 Task: Create in the project ByteTech and in the Backlog issue 'Upgrade the content delivery and caching mechanisms of a web application to improve content delivery speed and reliability' a child issue 'Integration with performance review systems', and assign it to team member softage.2@softage.net. Create in the project ByteTech and in the Backlog issue 'Create a new online platform for online gardening courses with advanced gardening tools and community features' a child issue 'Big data model interpretability and transparency testing and reporting', and assign it to team member softage.3@softage.net
Action: Mouse moved to (89, 172)
Screenshot: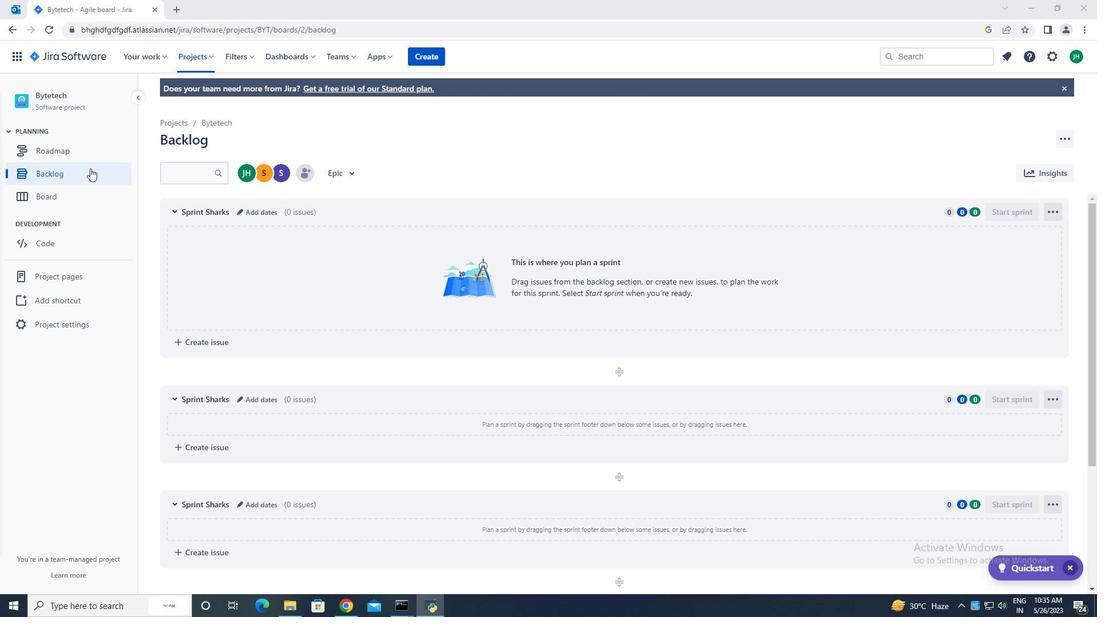 
Action: Mouse pressed left at (89, 172)
Screenshot: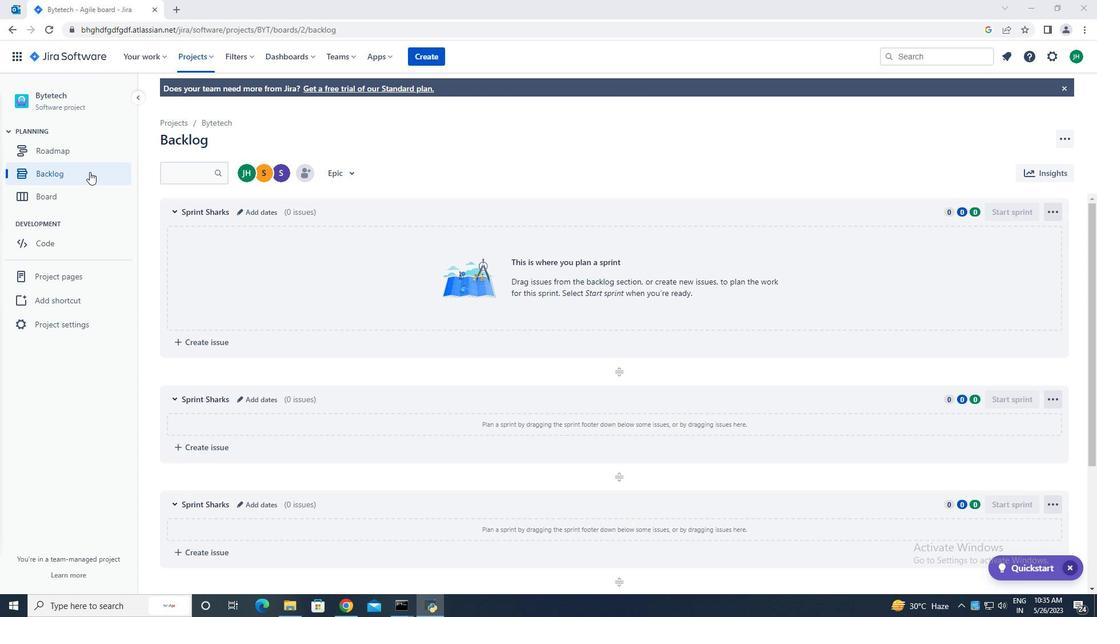 
Action: Mouse moved to (358, 362)
Screenshot: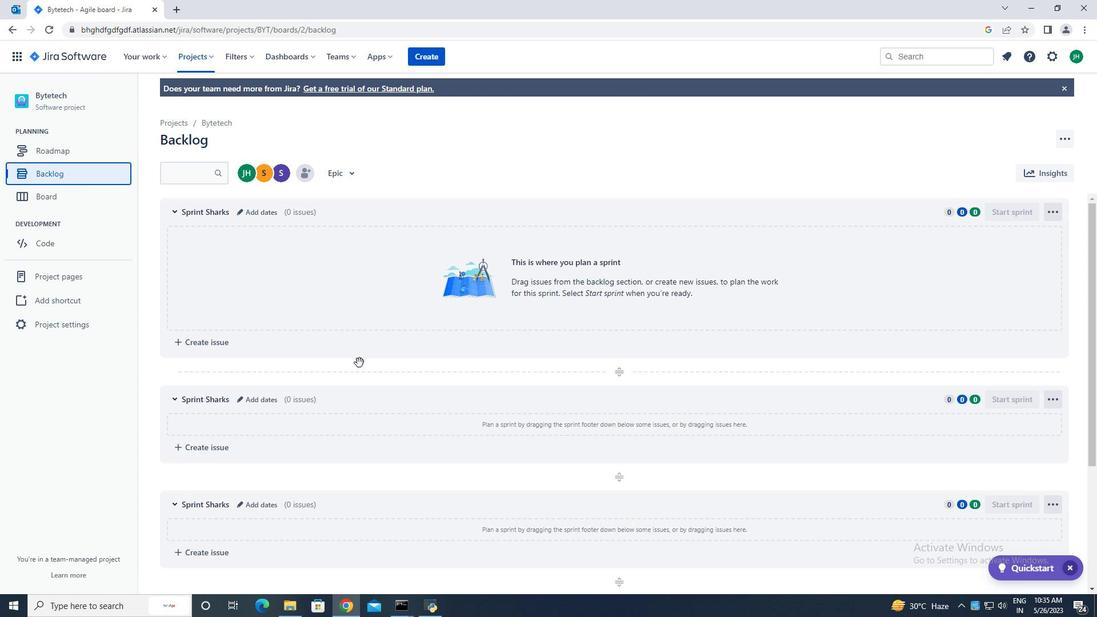 
Action: Mouse scrolled (358, 362) with delta (0, 0)
Screenshot: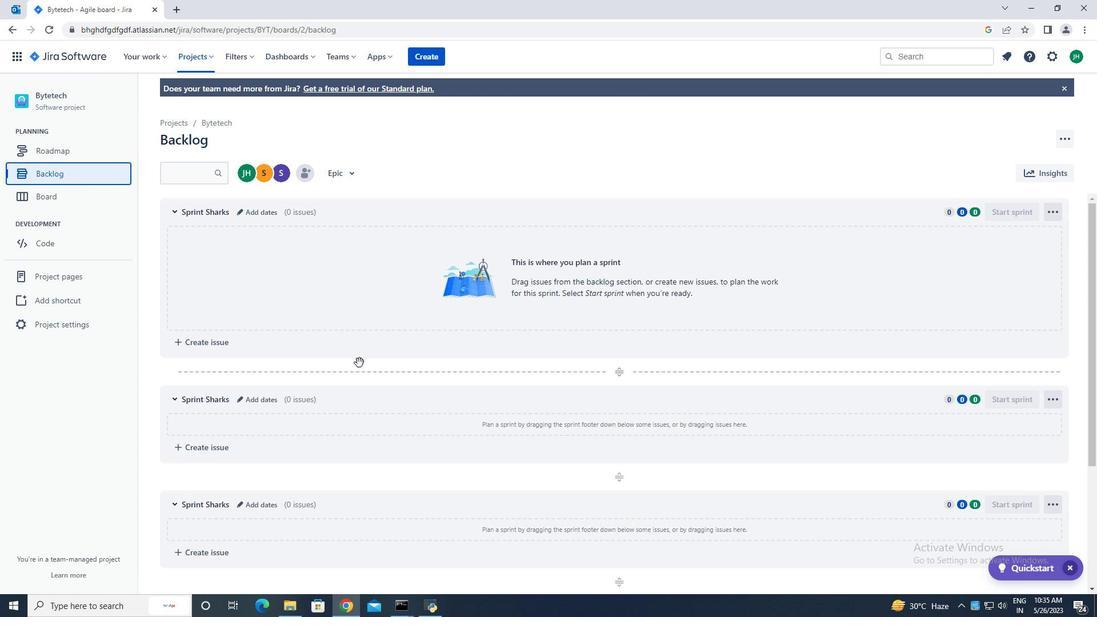 
Action: Mouse scrolled (358, 362) with delta (0, 0)
Screenshot: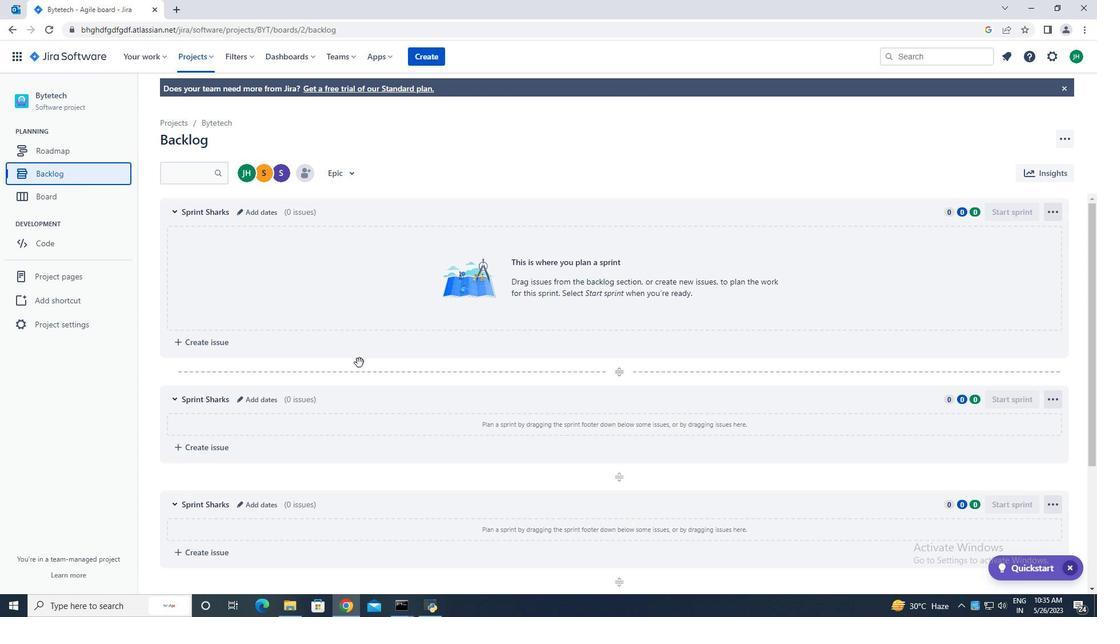
Action: Mouse scrolled (358, 362) with delta (0, 0)
Screenshot: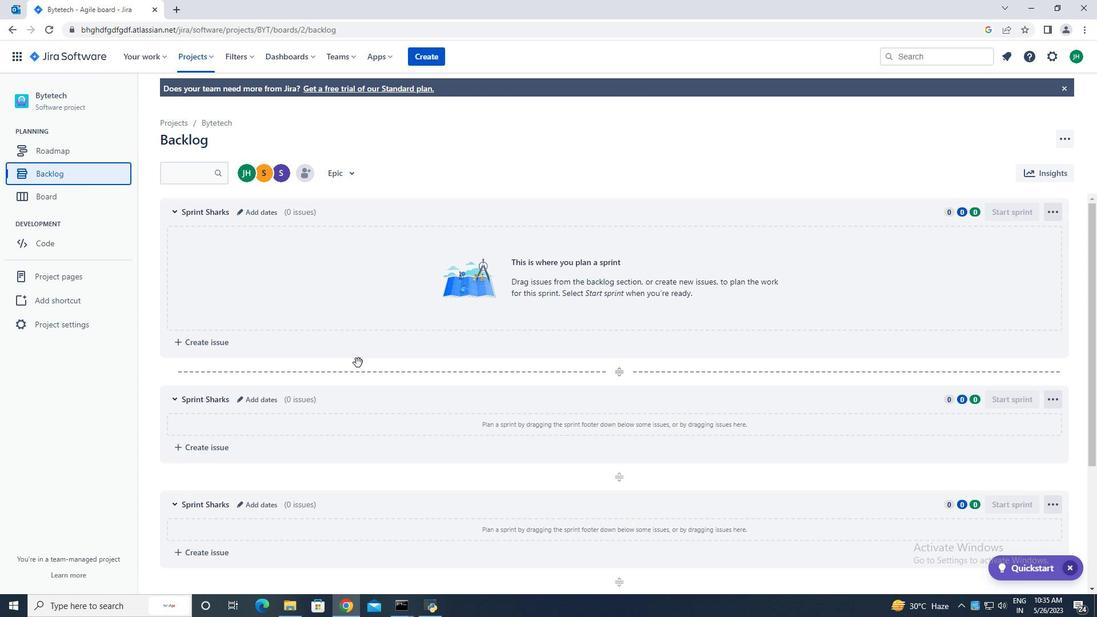 
Action: Mouse moved to (354, 357)
Screenshot: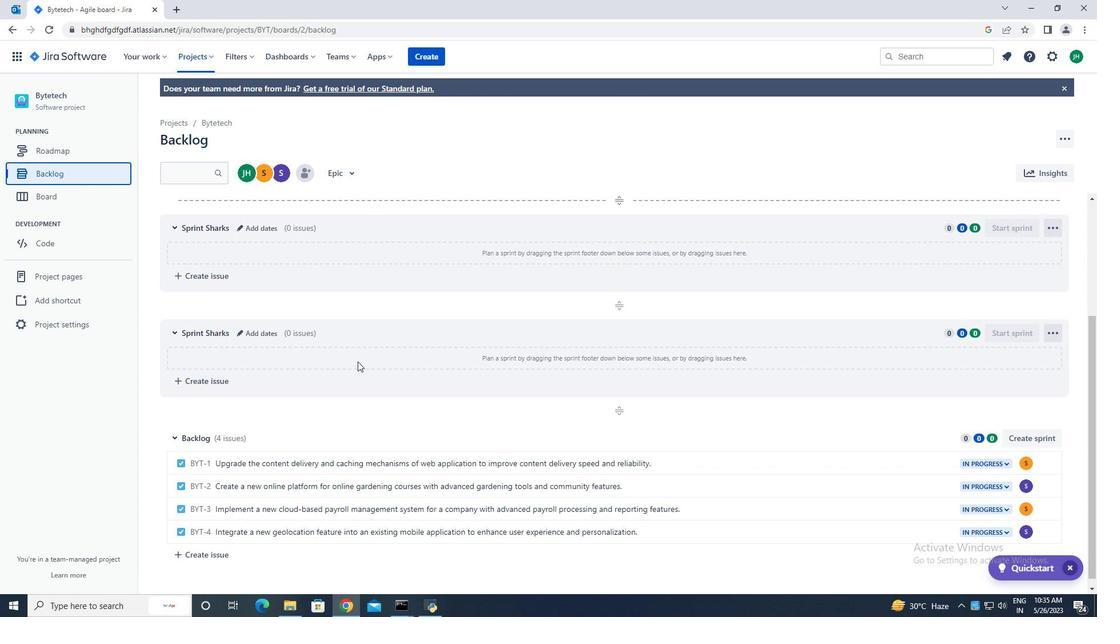 
Action: Mouse scrolled (354, 356) with delta (0, 0)
Screenshot: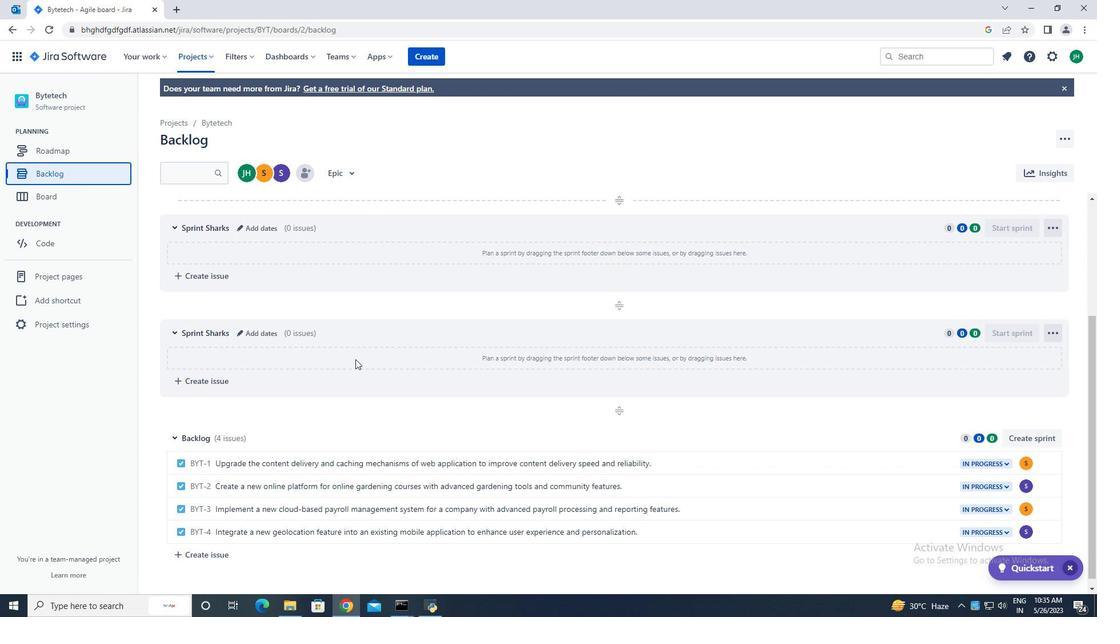 
Action: Mouse scrolled (354, 356) with delta (0, 0)
Screenshot: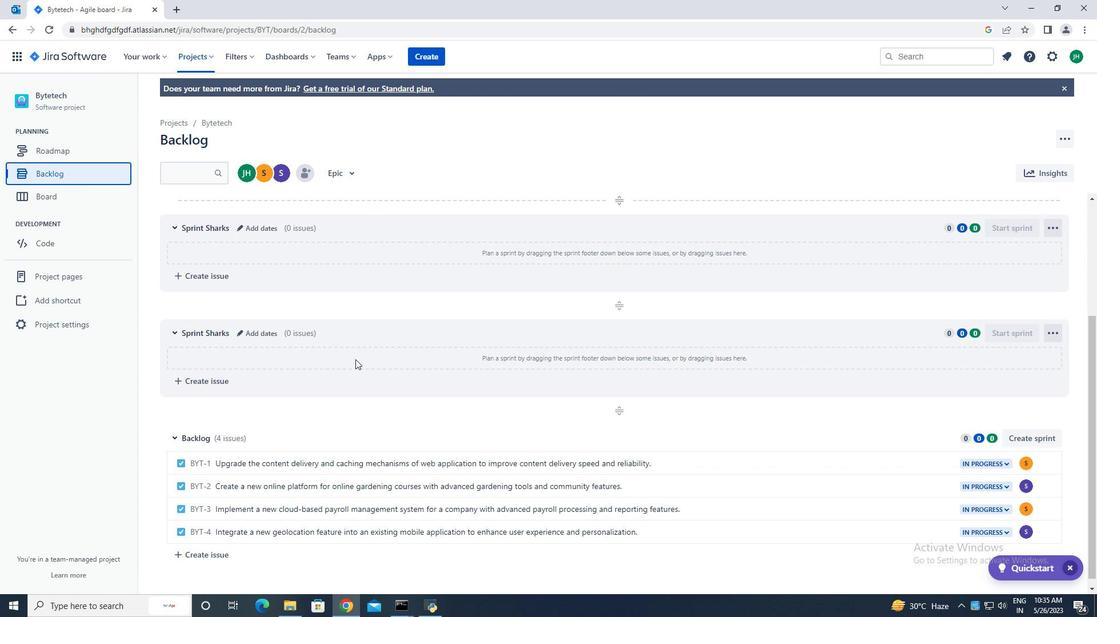 
Action: Mouse moved to (354, 357)
Screenshot: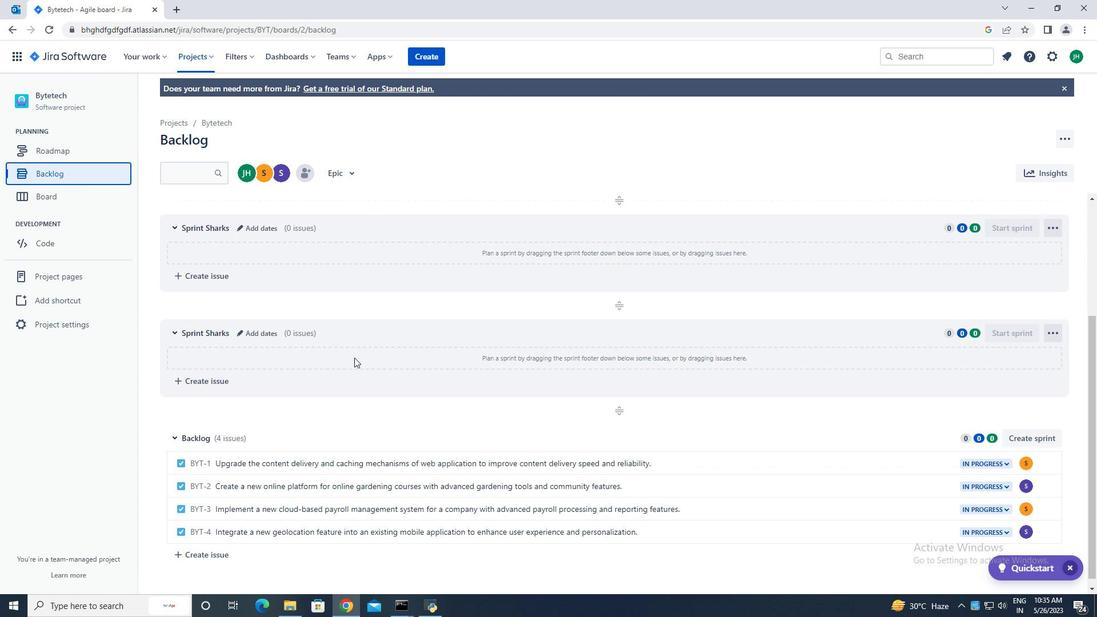 
Action: Mouse scrolled (354, 356) with delta (0, 0)
Screenshot: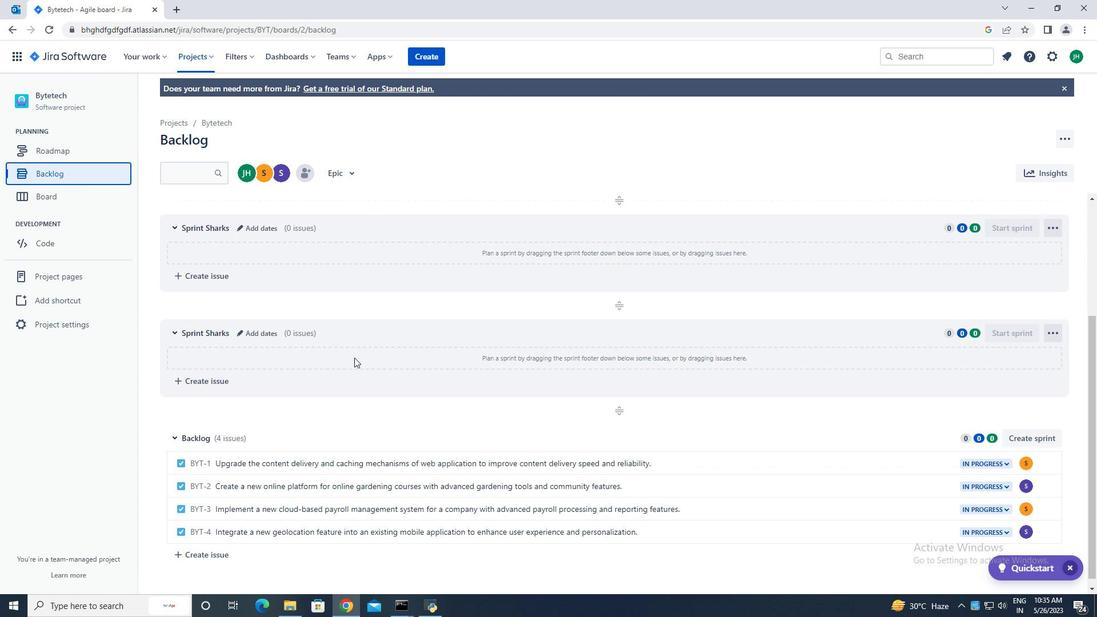 
Action: Mouse moved to (353, 358)
Screenshot: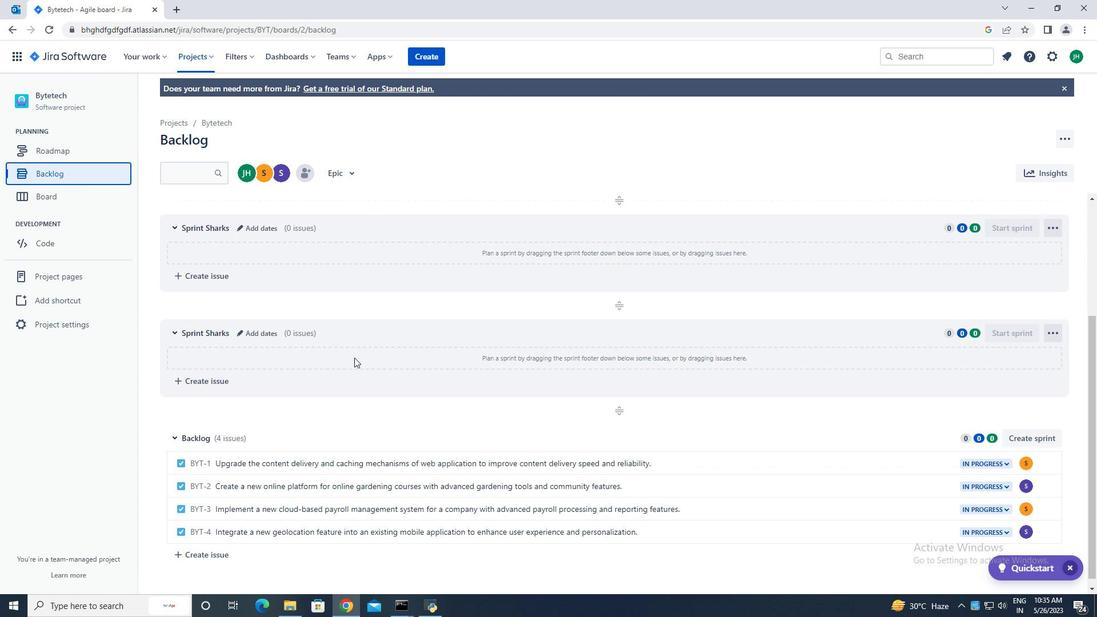 
Action: Mouse scrolled (353, 358) with delta (0, 0)
Screenshot: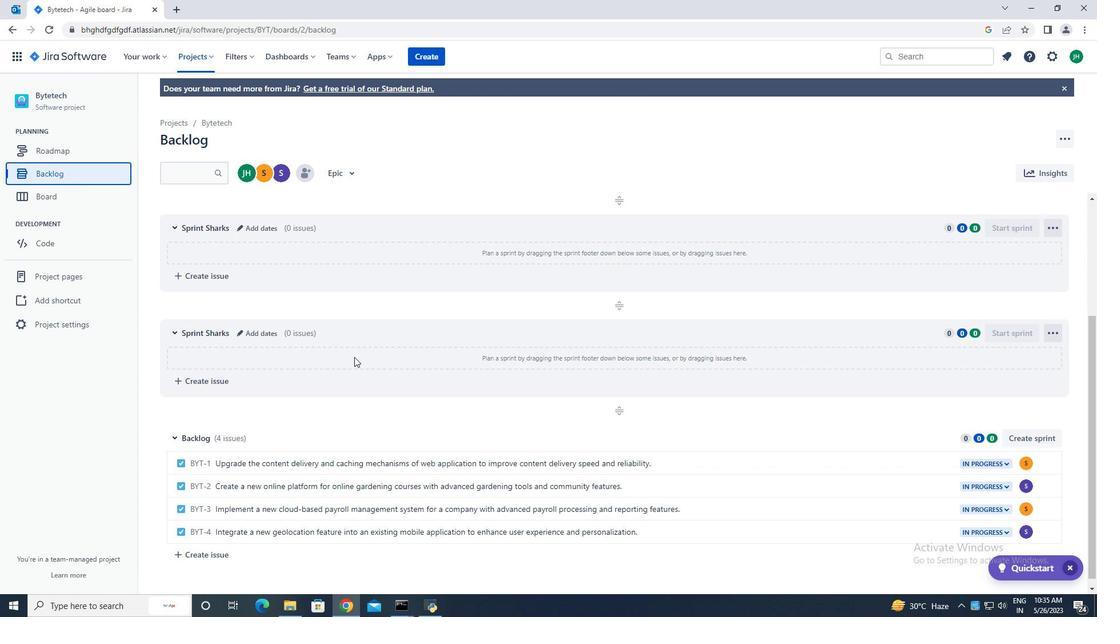 
Action: Mouse moved to (352, 361)
Screenshot: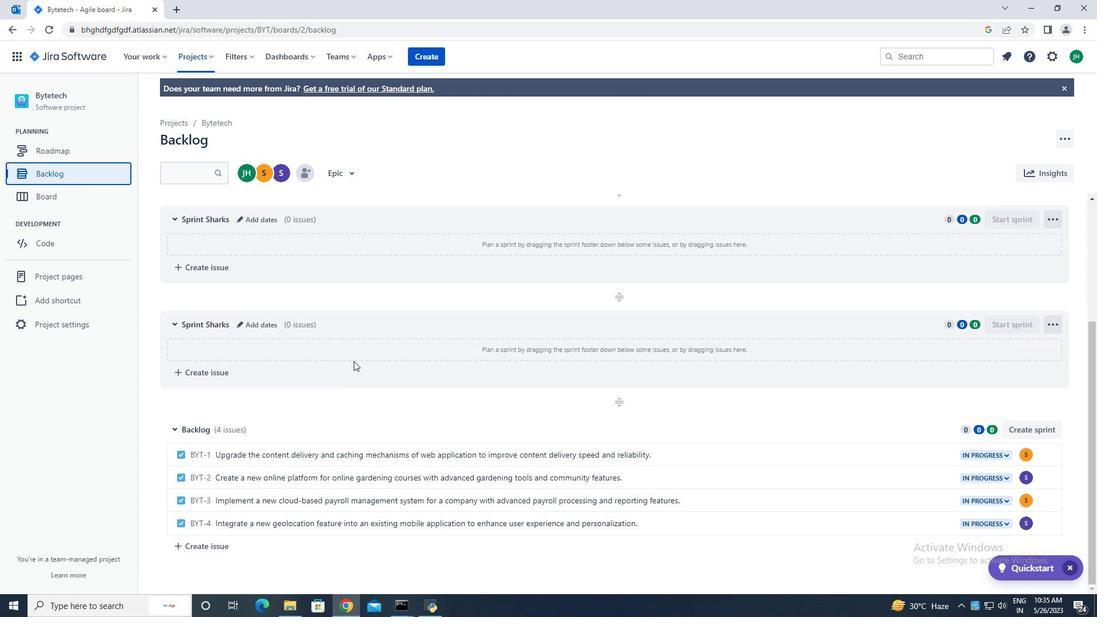 
Action: Mouse scrolled (352, 360) with delta (0, 0)
Screenshot: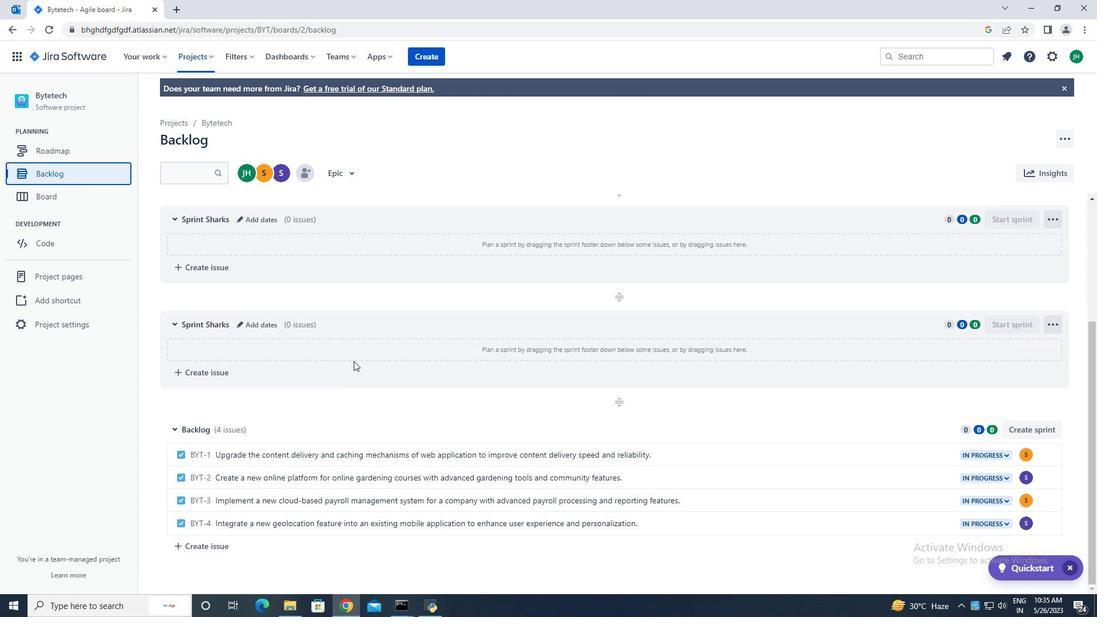 
Action: Mouse scrolled (352, 360) with delta (0, 0)
Screenshot: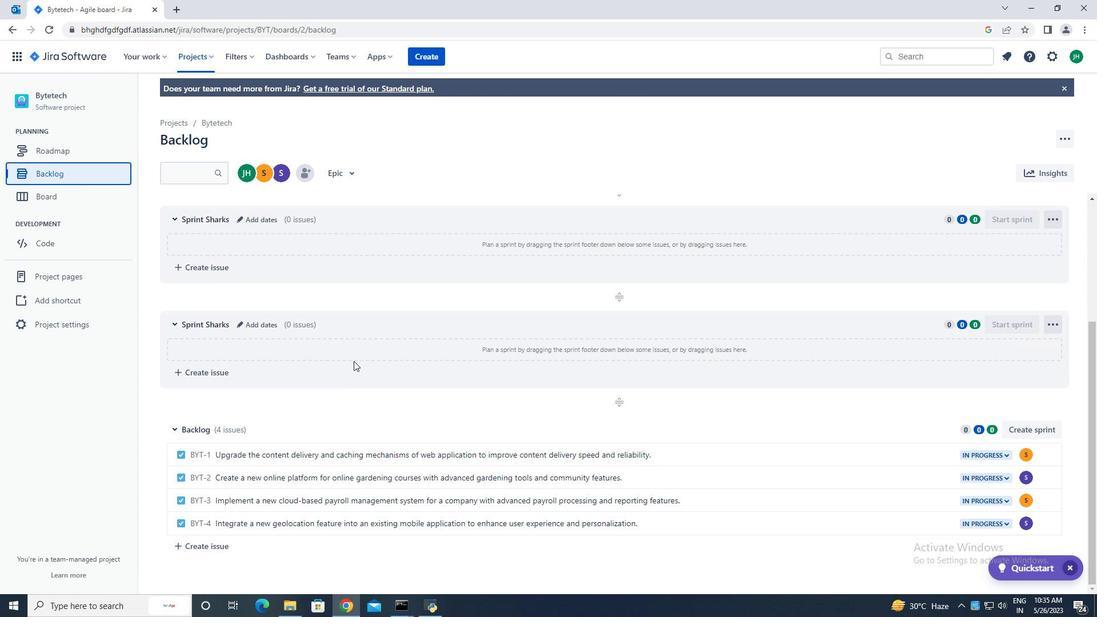 
Action: Mouse scrolled (352, 360) with delta (0, 0)
Screenshot: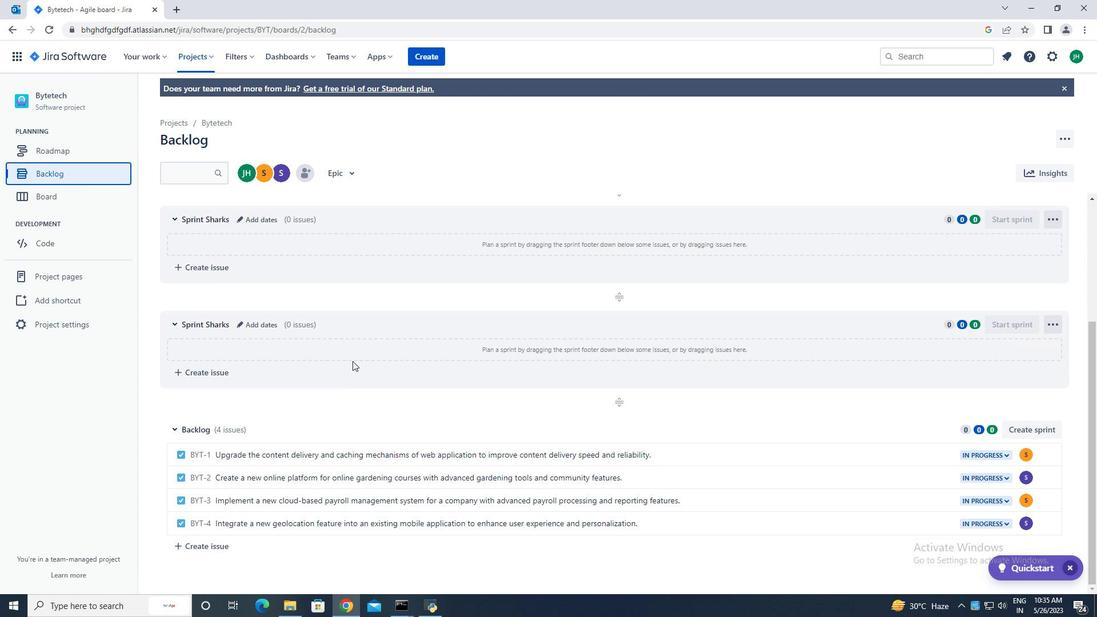 
Action: Mouse moved to (894, 456)
Screenshot: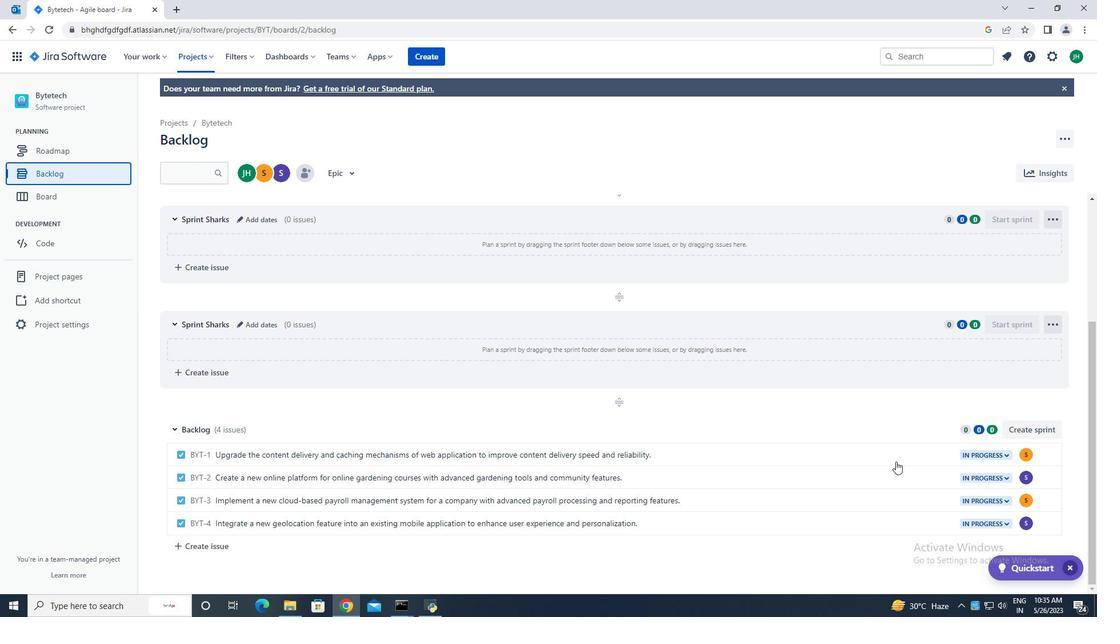 
Action: Mouse pressed left at (894, 456)
Screenshot: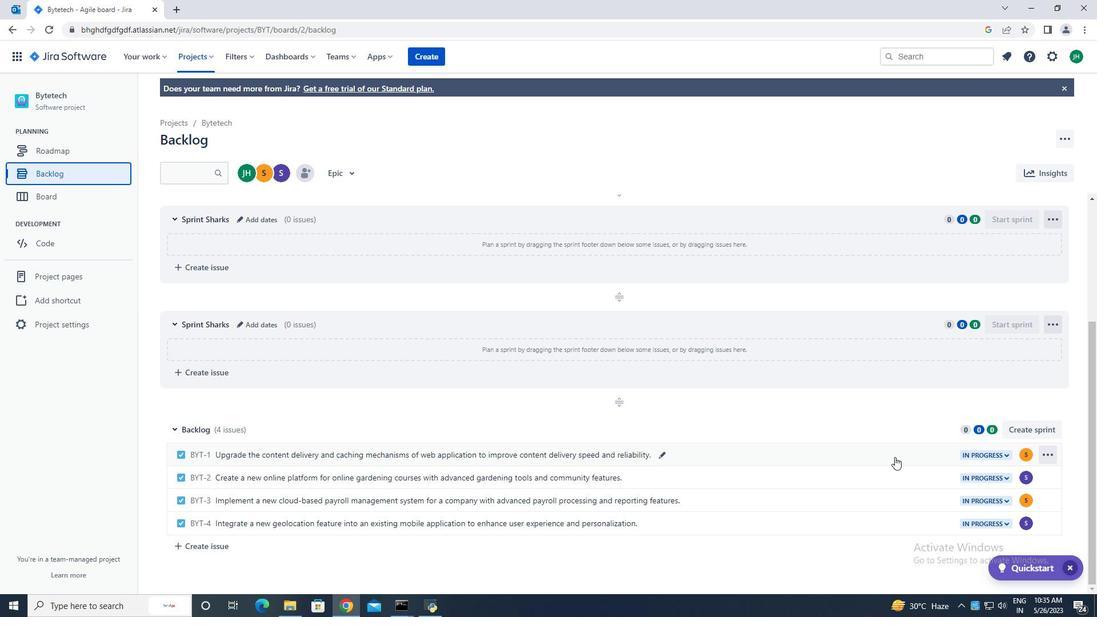 
Action: Mouse moved to (899, 307)
Screenshot: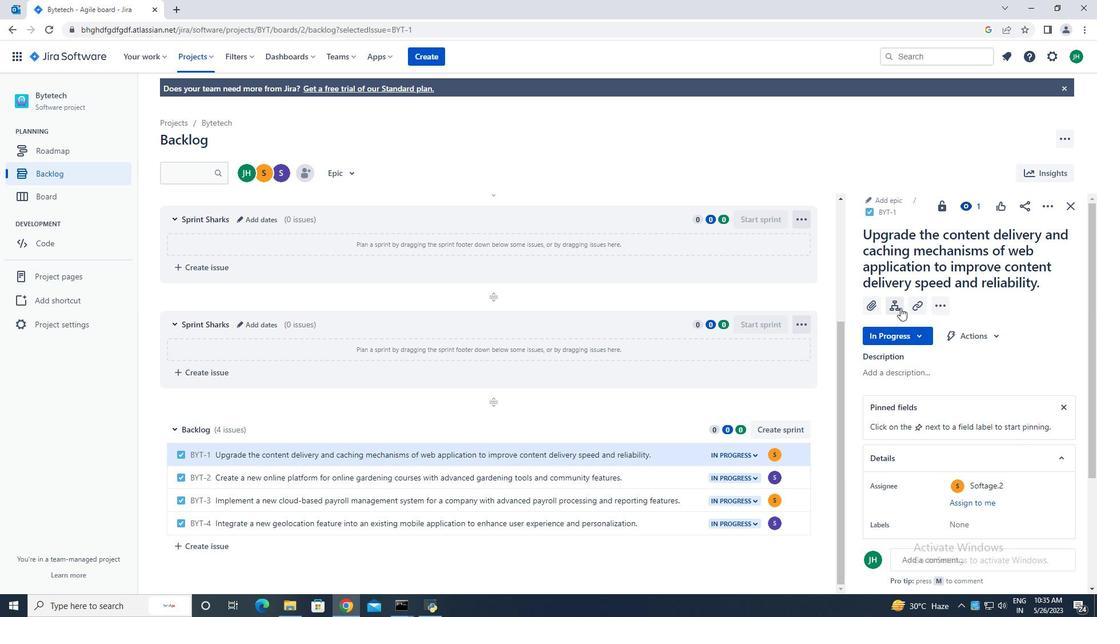 
Action: Mouse pressed left at (899, 307)
Screenshot: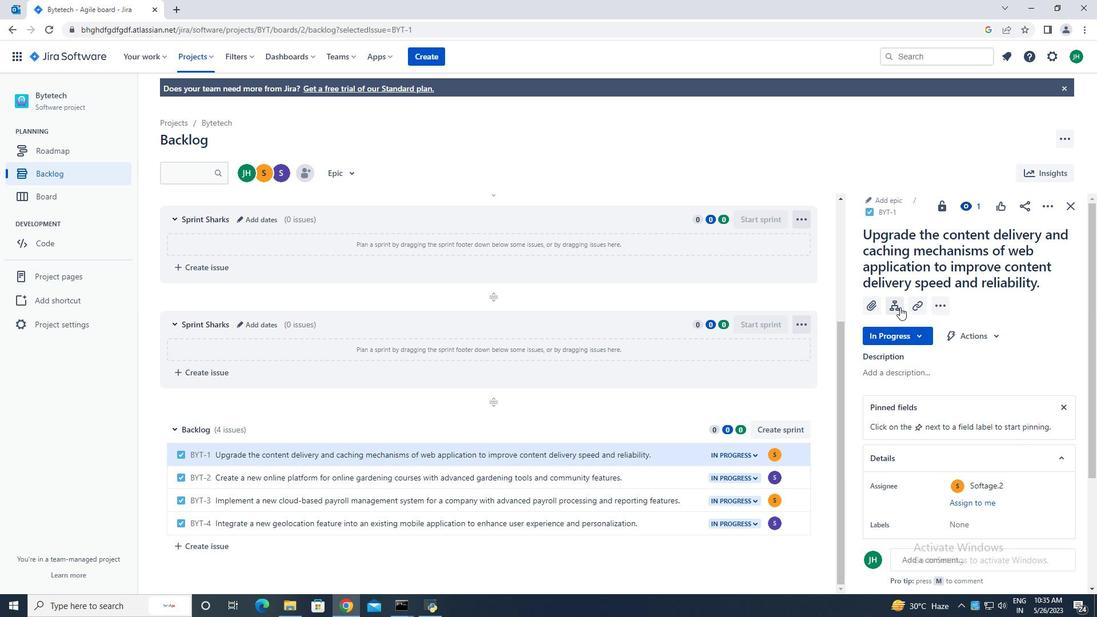 
Action: Mouse moved to (927, 386)
Screenshot: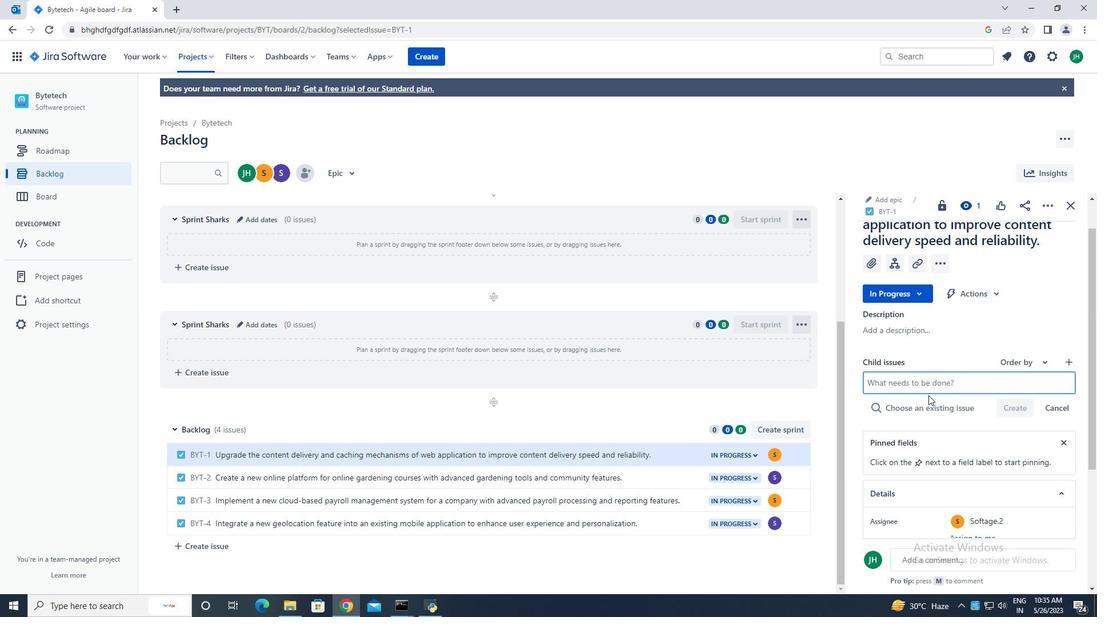 
Action: Mouse pressed left at (927, 386)
Screenshot: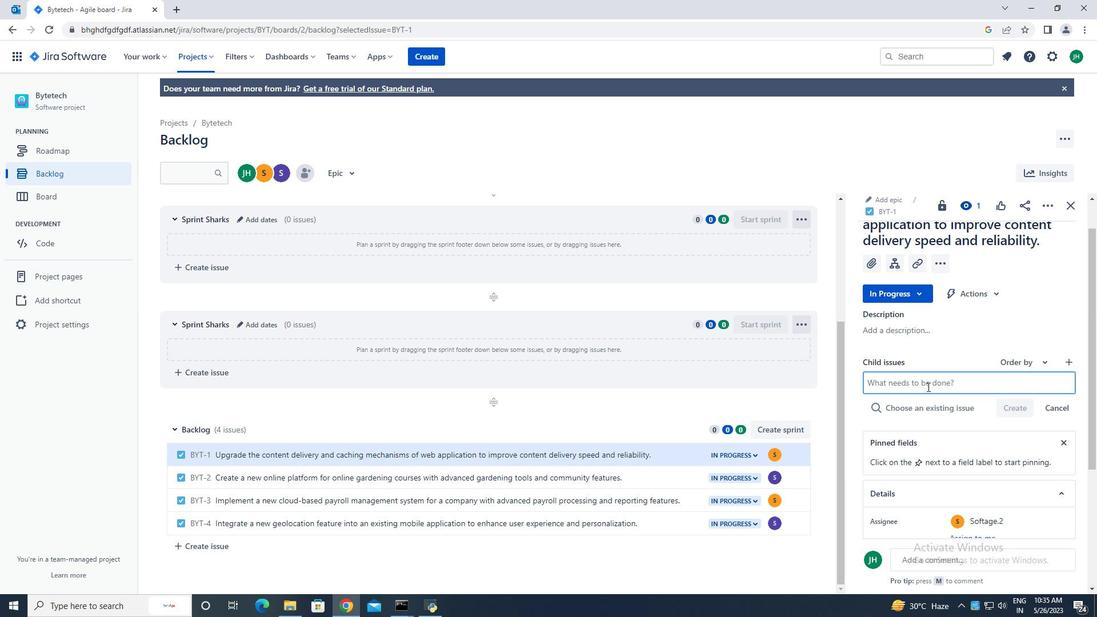 
Action: Mouse moved to (933, 383)
Screenshot: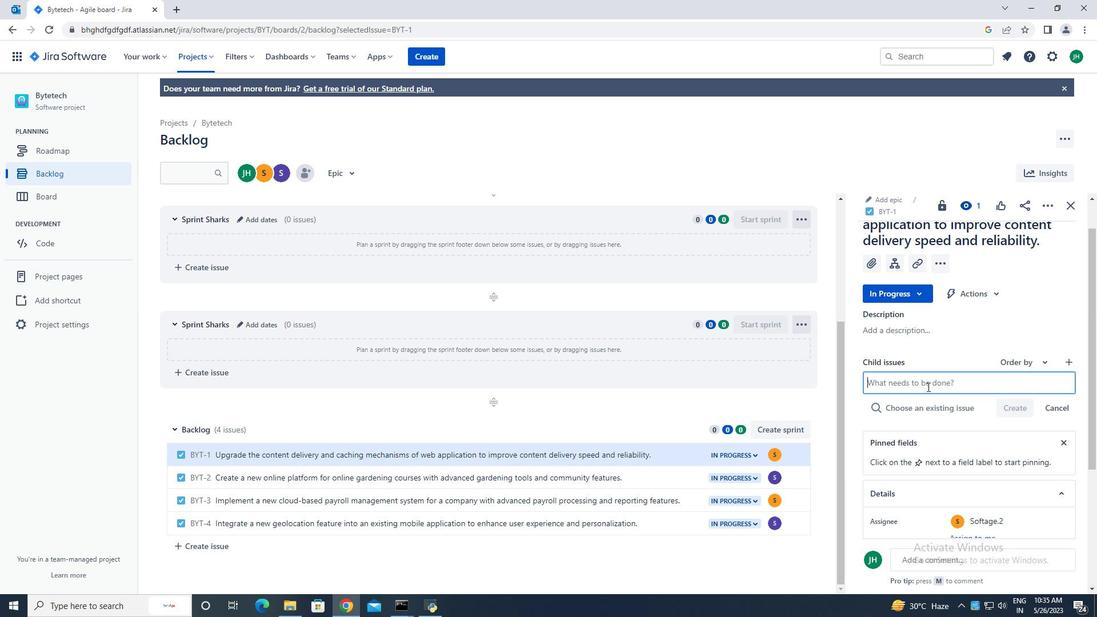 
Action: Key pressed <Key.caps_lock>I<Key.caps_lock>ntegration<Key.space>with<Key.space>performance<Key.space>review<Key.space>syatems.<Key.left><Key.left><Key.left><Key.left><Key.left><Key.backspace>s<Key.enter>
Screenshot: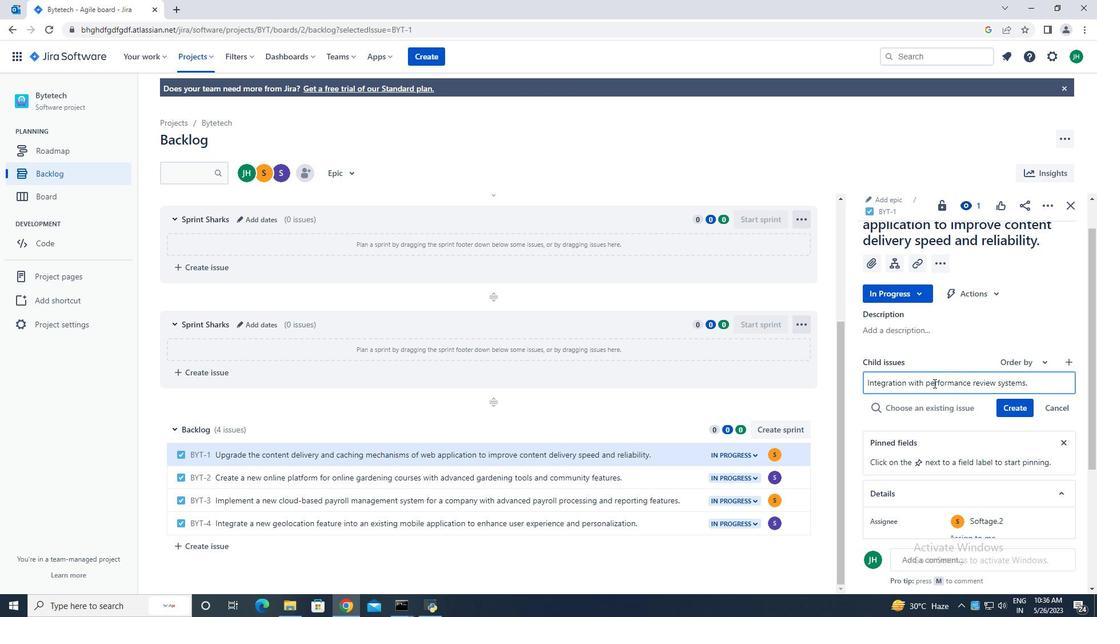 
Action: Mouse moved to (1024, 390)
Screenshot: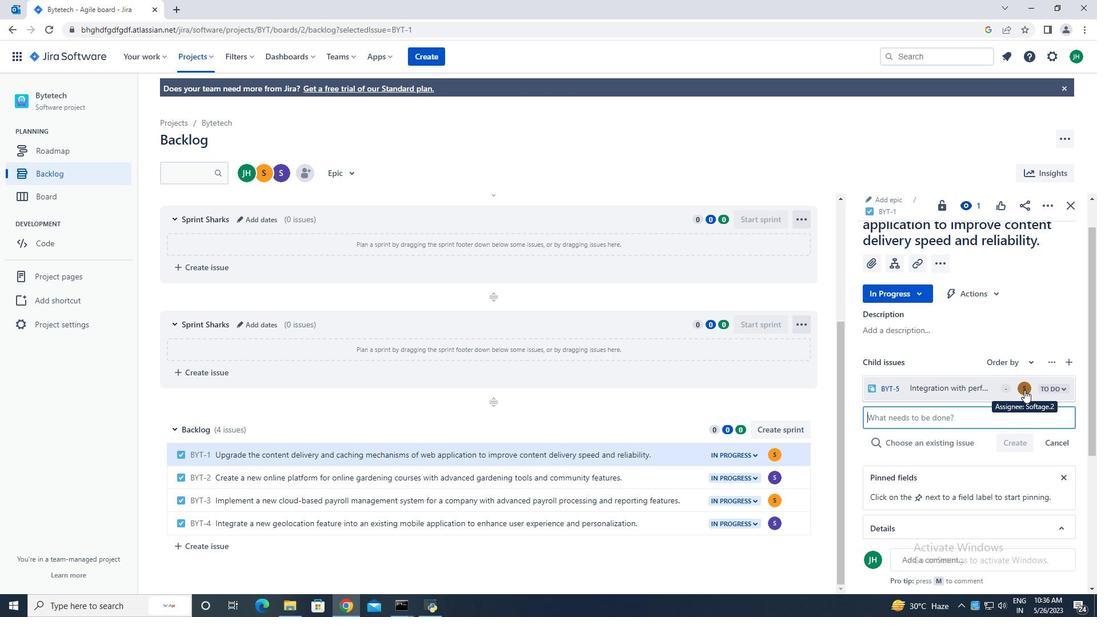 
Action: Mouse pressed left at (1024, 390)
Screenshot: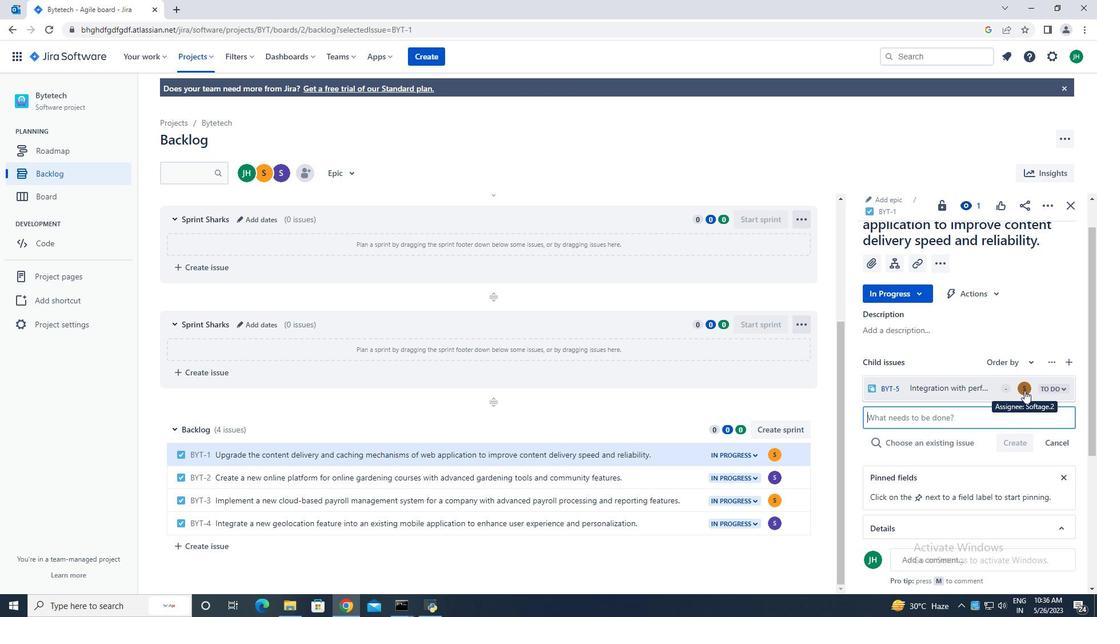 
Action: Mouse moved to (936, 328)
Screenshot: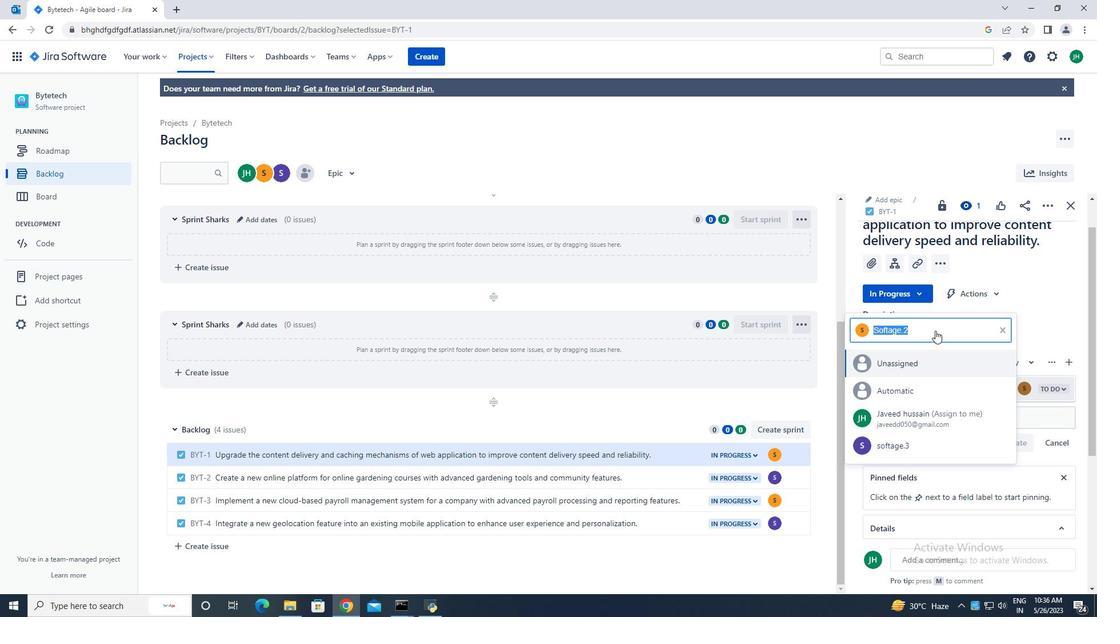 
Action: Key pressed softage.2
Screenshot: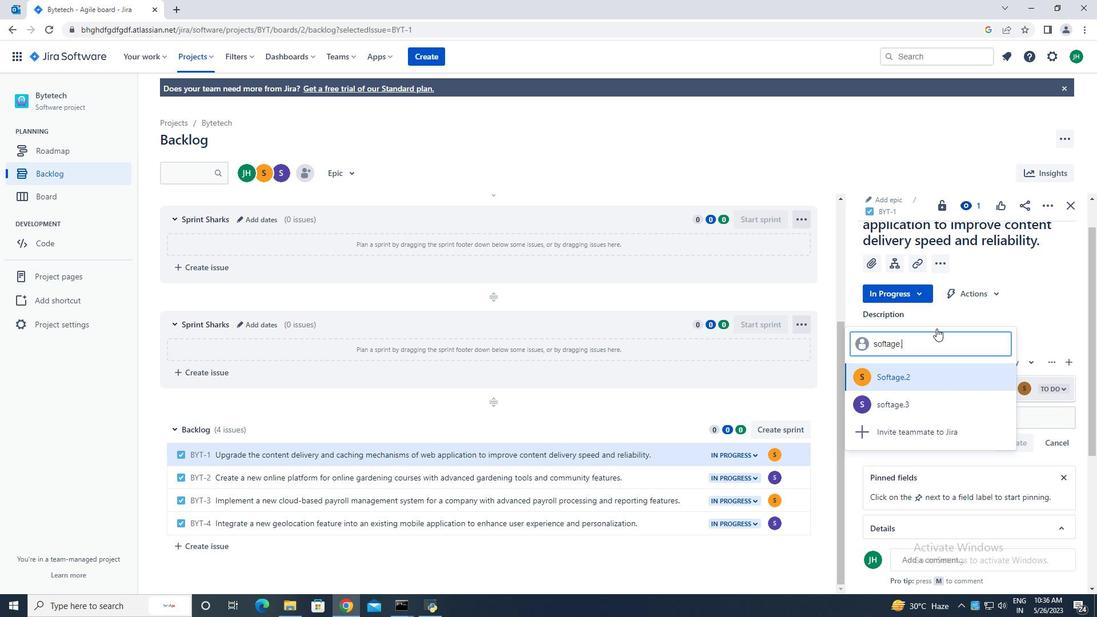 
Action: Mouse moved to (947, 380)
Screenshot: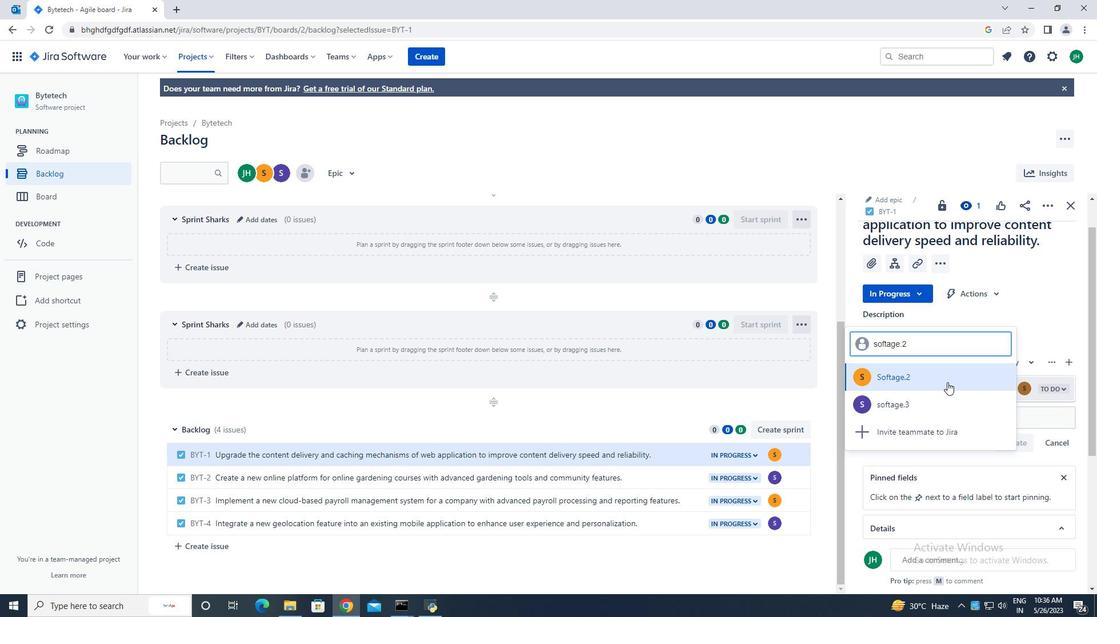 
Action: Mouse pressed left at (947, 380)
Screenshot: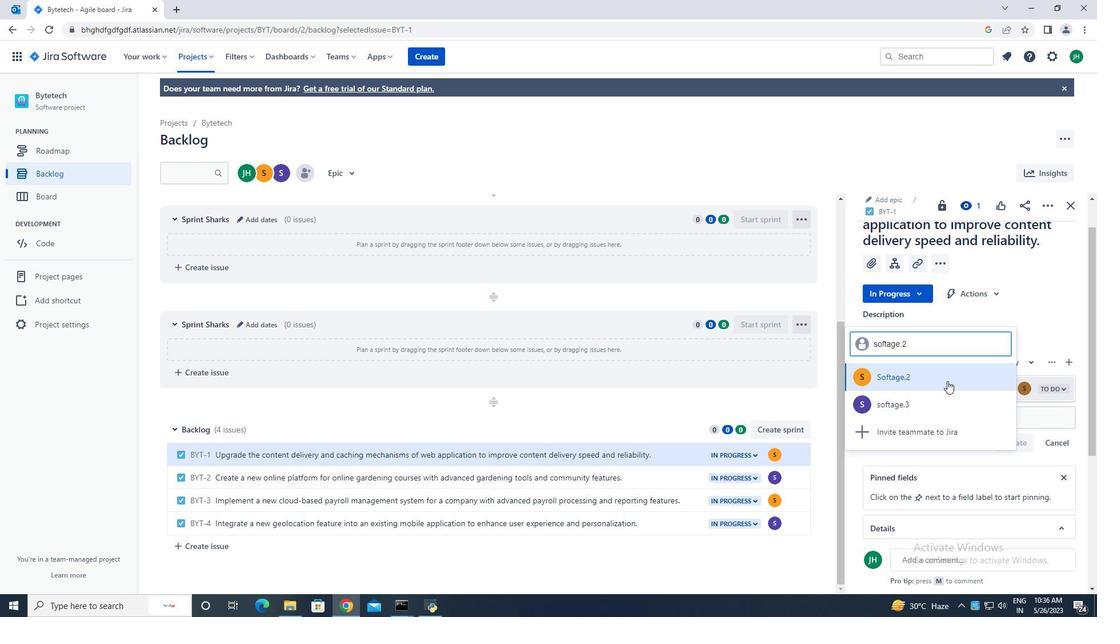 
Action: Mouse moved to (1072, 208)
Screenshot: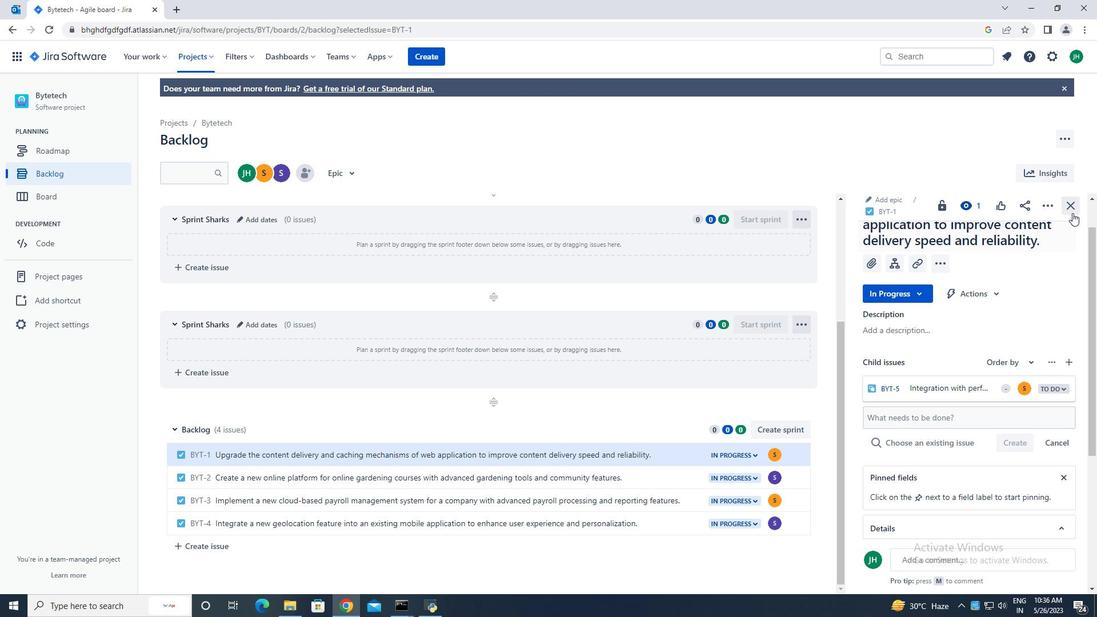 
Action: Mouse pressed left at (1072, 208)
Screenshot: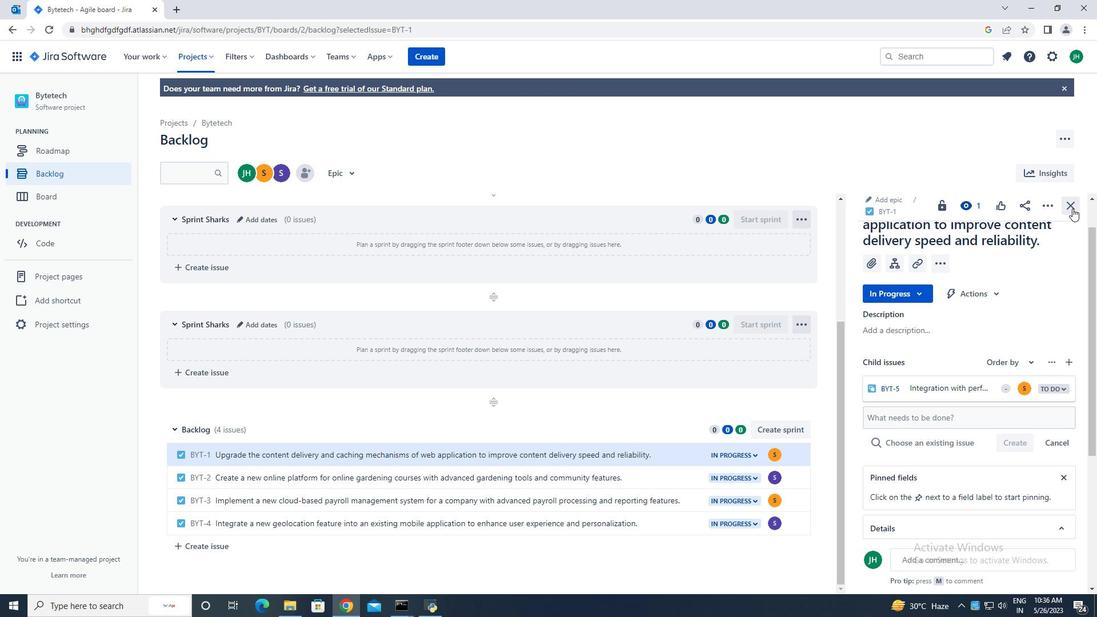
Action: Mouse moved to (869, 473)
Screenshot: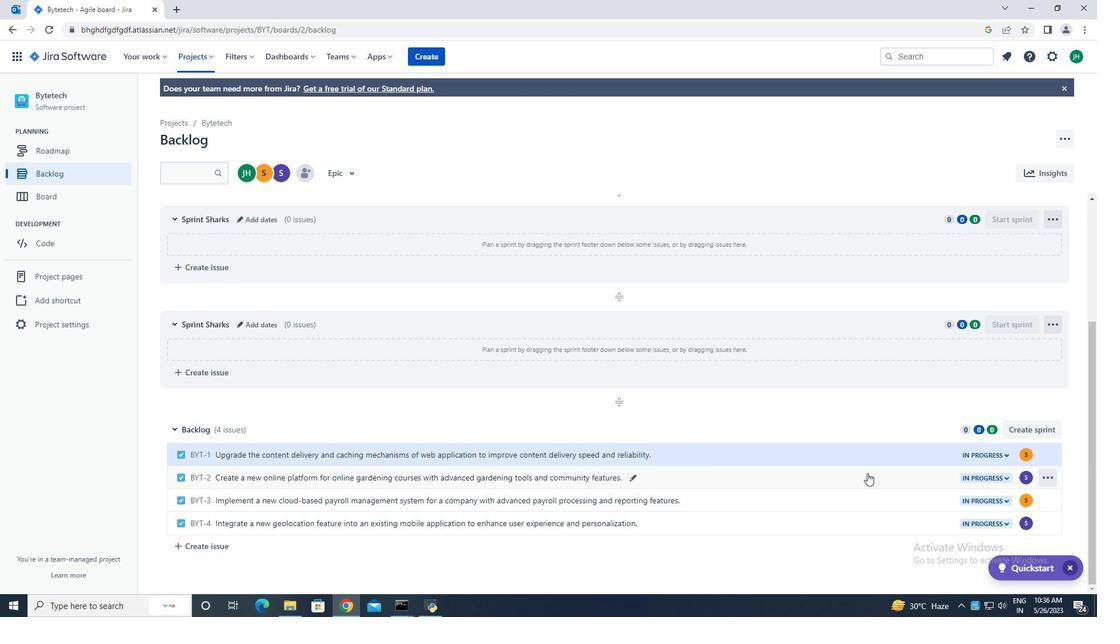 
Action: Mouse pressed left at (869, 473)
Screenshot: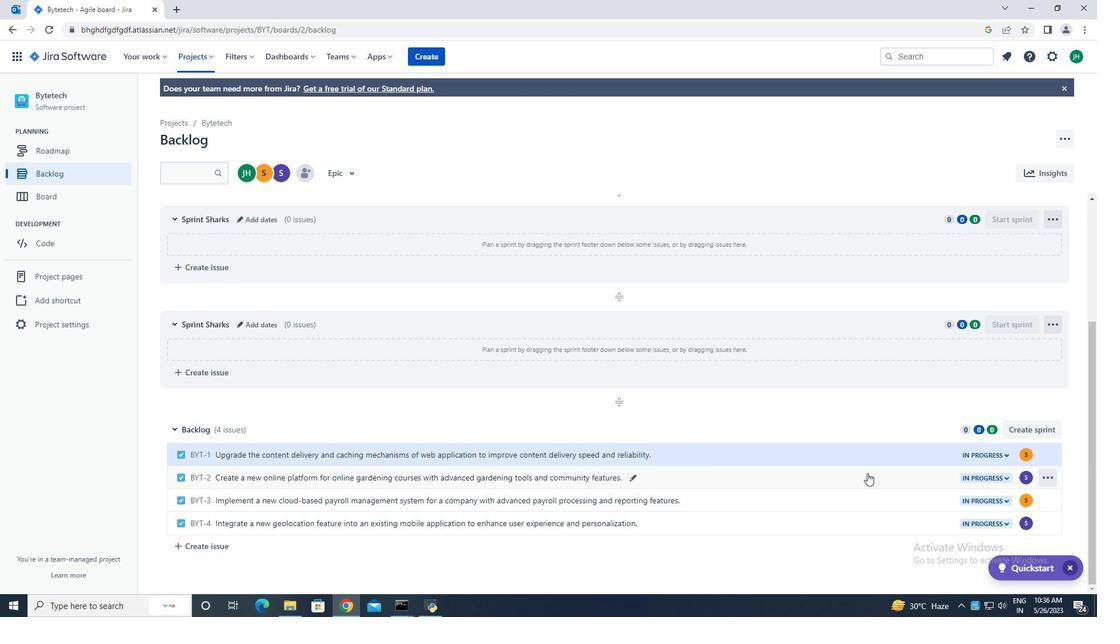 
Action: Mouse moved to (897, 308)
Screenshot: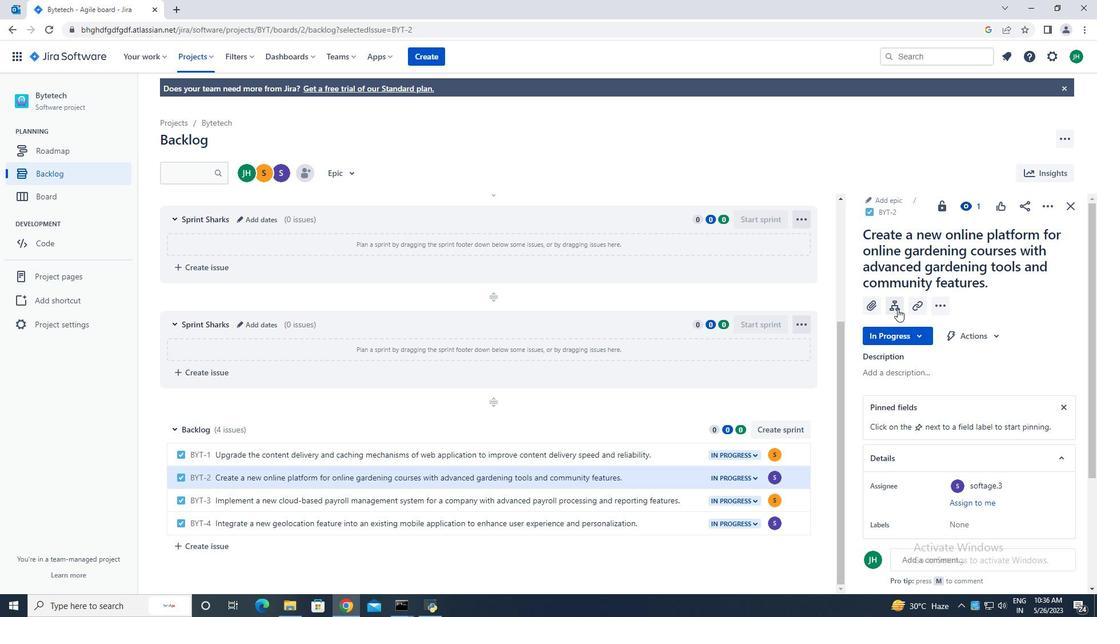 
Action: Mouse pressed left at (897, 308)
Screenshot: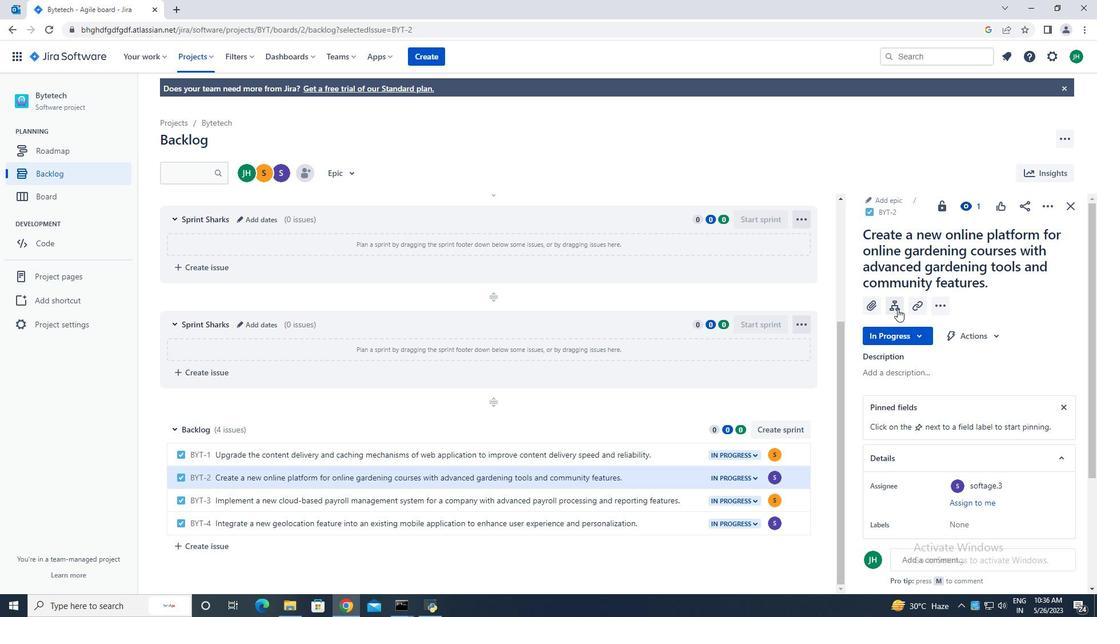 
Action: Mouse moved to (912, 386)
Screenshot: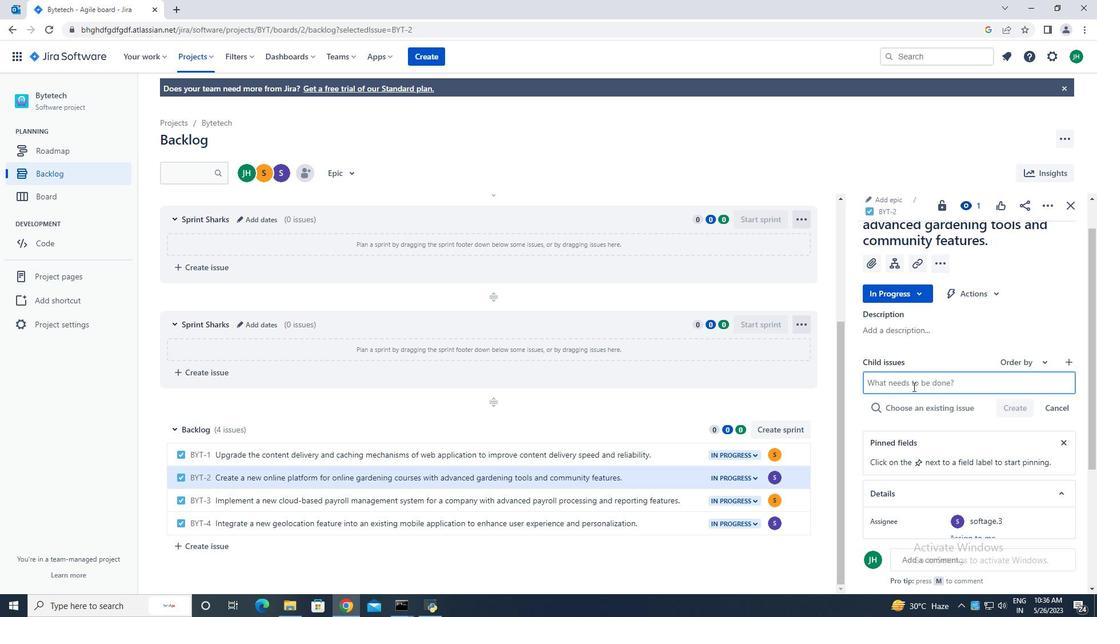 
Action: Key pressed <Key.caps_lock>B<Key.caps_lock>ig<Key.space>data<Key.space>model<Key.space>interoretability<Key.space><Key.backspace><Key.backspace><Key.backspace><Key.backspace><Key.backspace><Key.backspace><Key.backspace><Key.backspace><Key.backspace><Key.backspace><Key.backspace><Key.backspace><Key.backspace>rpretability<Key.space>am<Key.backspace>nd<Key.space>transparency<Key.space>testing<Key.space>and<Key.space>reporting<Key.space><Key.backspace>.<Key.enter>
Screenshot: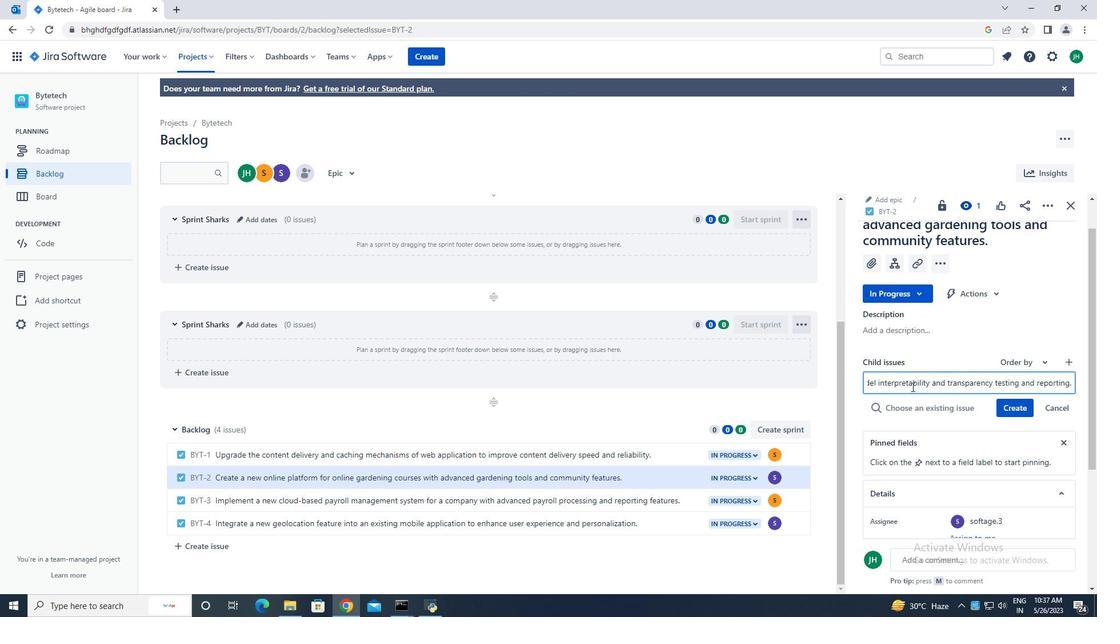
Action: Mouse moved to (1028, 388)
Screenshot: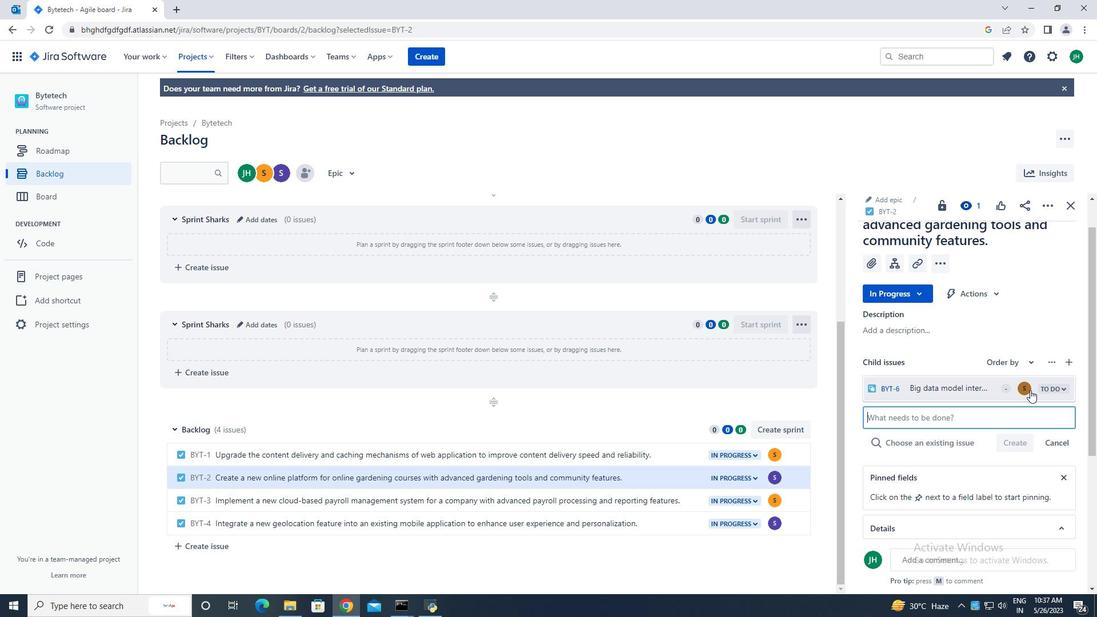 
Action: Mouse pressed left at (1028, 388)
Screenshot: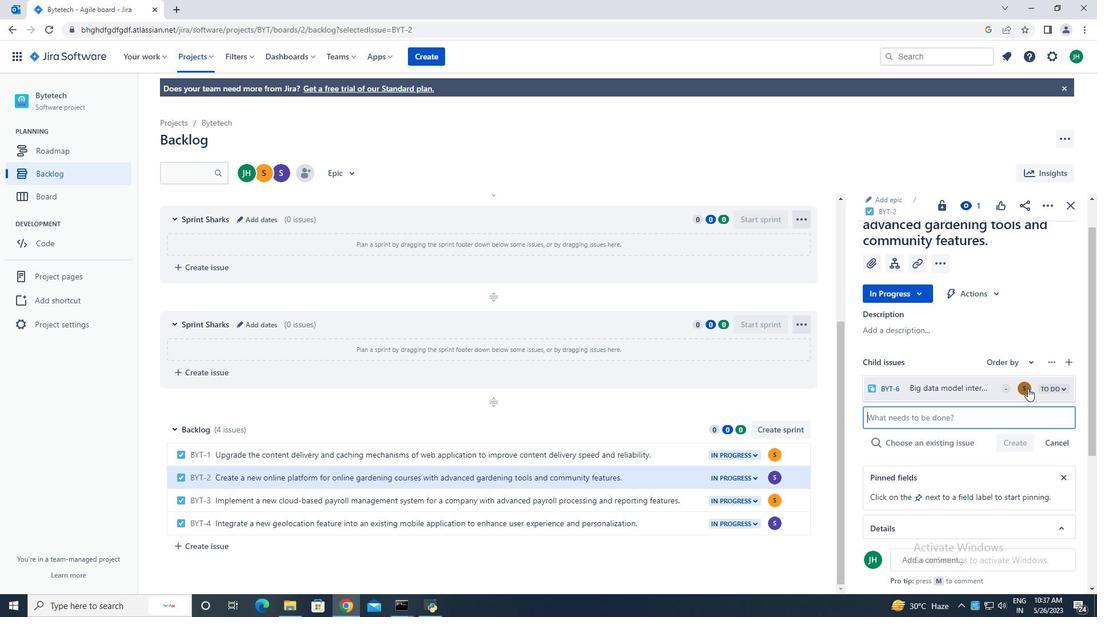 
Action: Mouse moved to (928, 328)
Screenshot: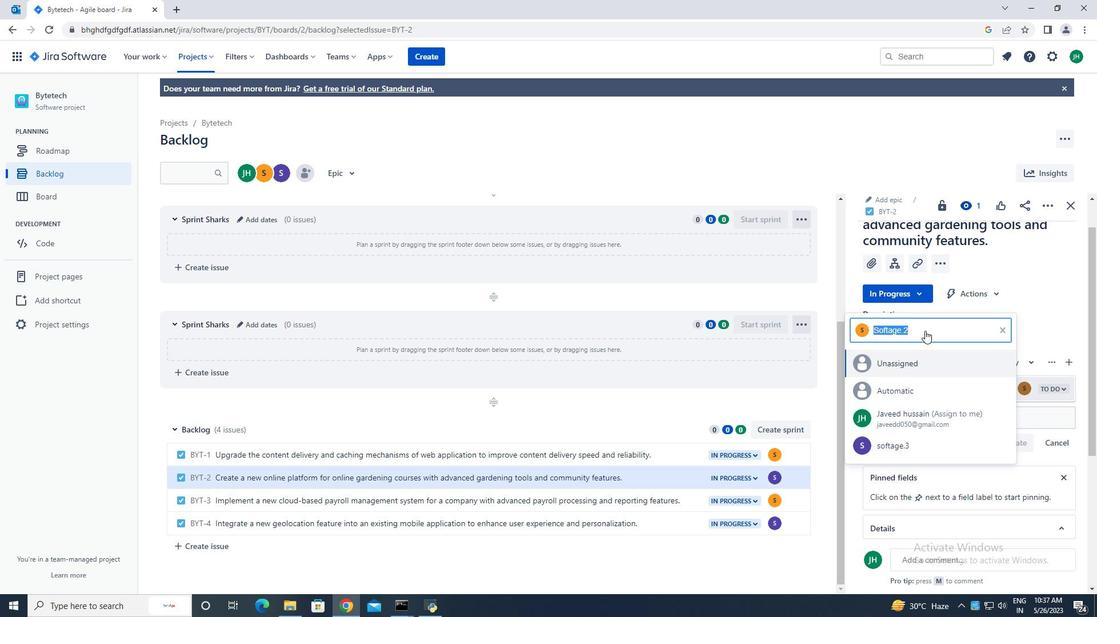 
Action: Key pressed softage.3
Screenshot: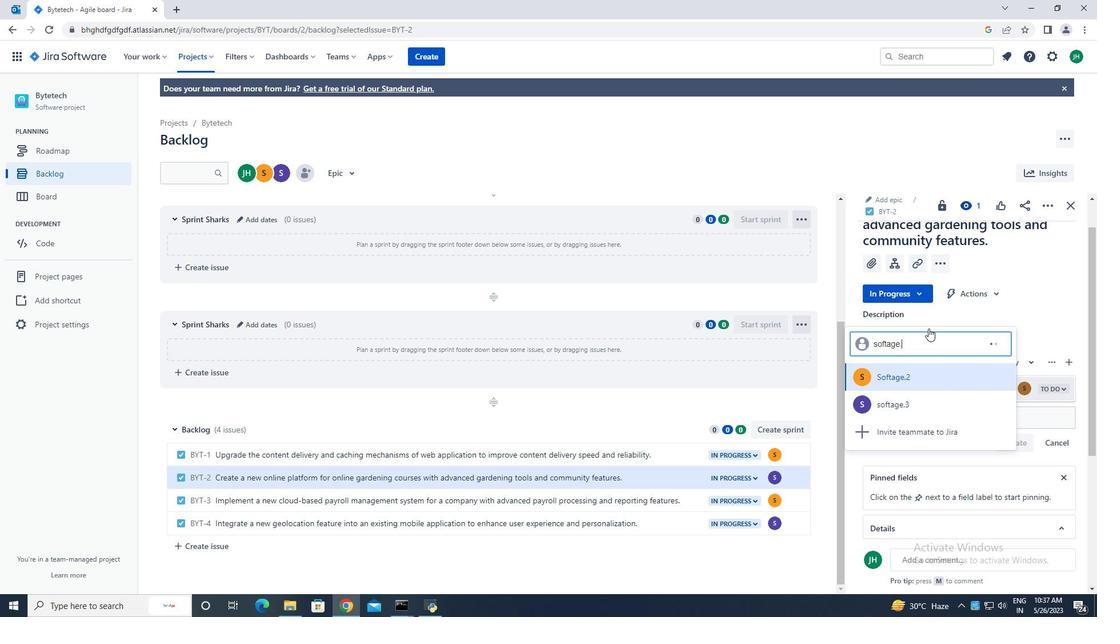 
Action: Mouse moved to (933, 374)
Screenshot: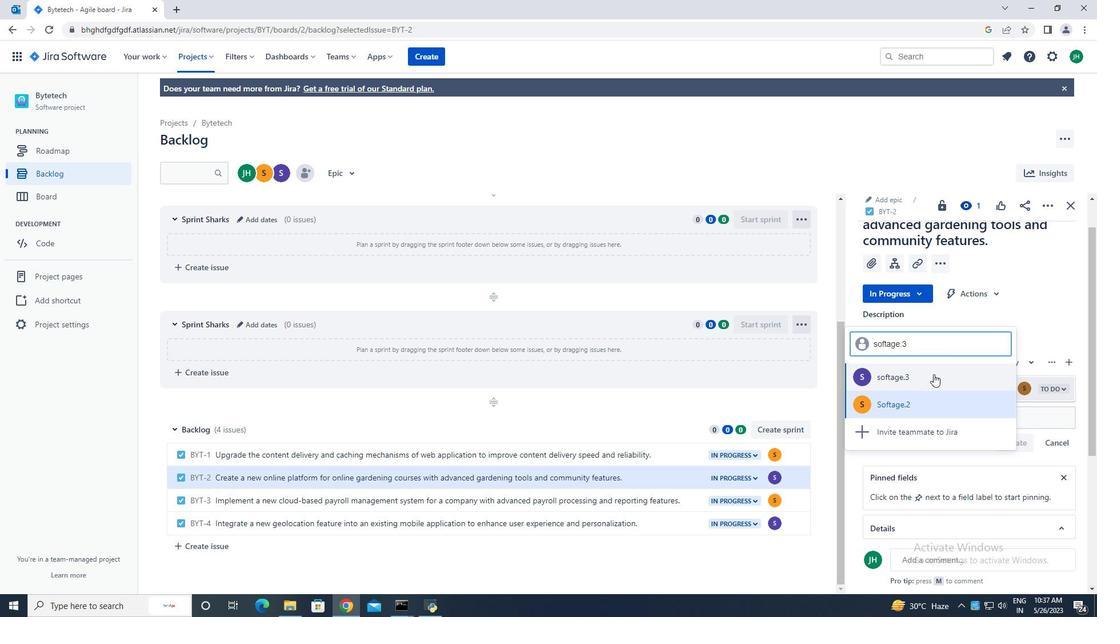 
Action: Mouse pressed left at (933, 374)
Screenshot: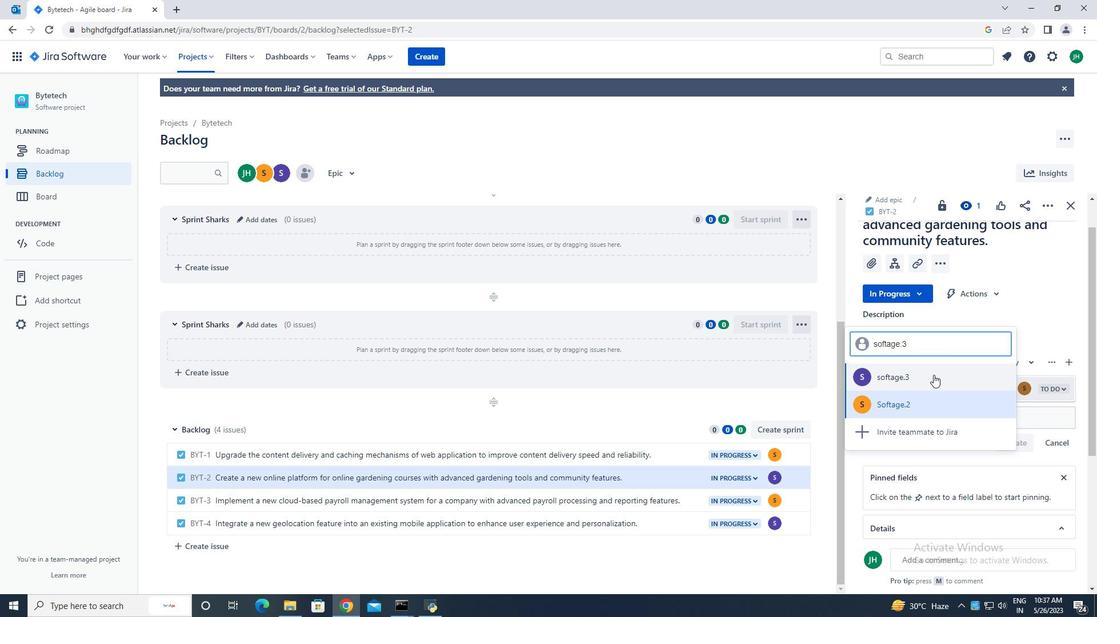 
Action: Mouse moved to (1072, 207)
Screenshot: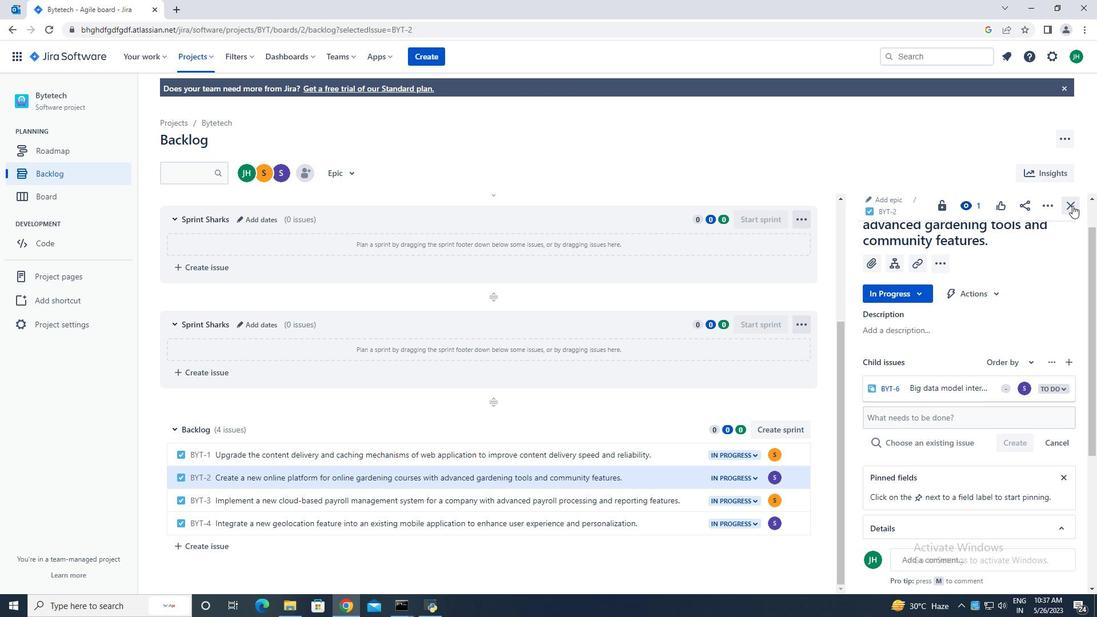 
Action: Mouse pressed left at (1072, 207)
Screenshot: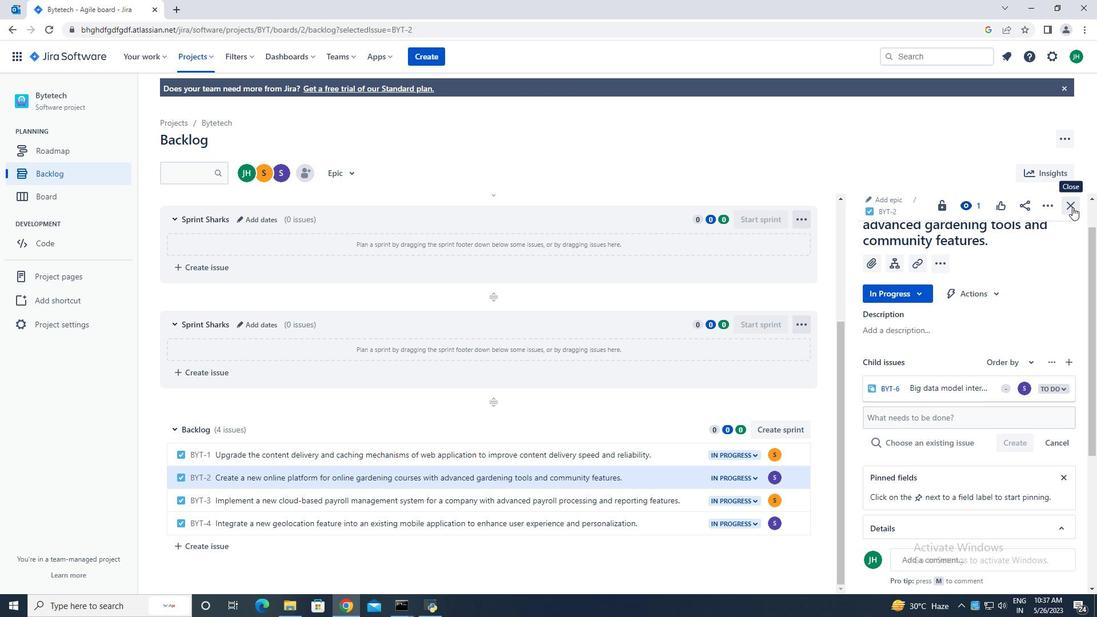 
Action: Mouse moved to (697, 418)
Screenshot: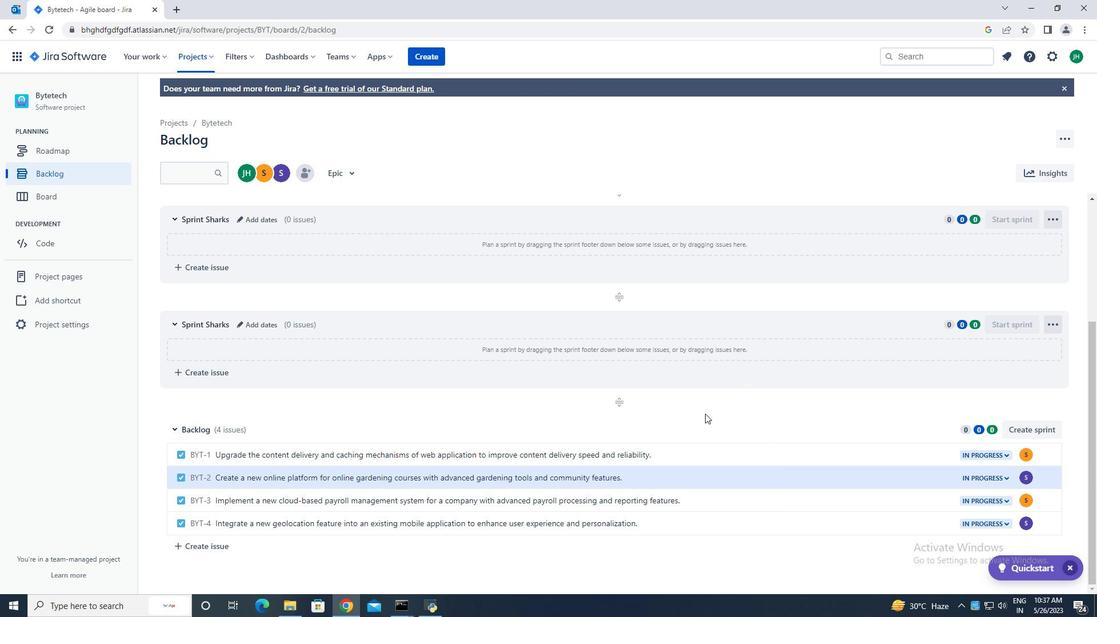 
Action: Mouse scrolled (697, 417) with delta (0, 0)
Screenshot: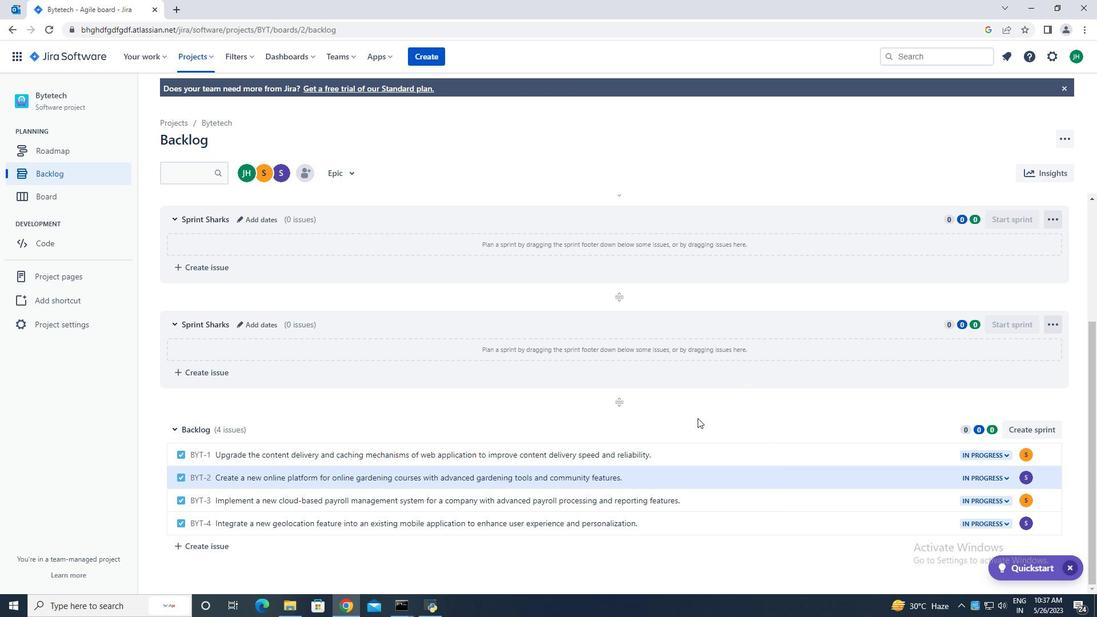 
